 Task: Open Card IT Infrastructure Execution in Board Customer Feedback Management Best Practices to Workspace Accelerator Programs and add a team member Softage.1@softage.net, a label Orange, a checklist Data Analytics, an attachment from your computer, a color Orange and finally, add a card description 'Create and send out employee satisfaction survey on work-life integration' and a comment 'We should approach this task with a sense of humility and a willingness to seek feedback and guidance from others.'. Add a start date 'Jan 01, 1900' with a due date 'Jan 08, 1900'
Action: Mouse moved to (456, 306)
Screenshot: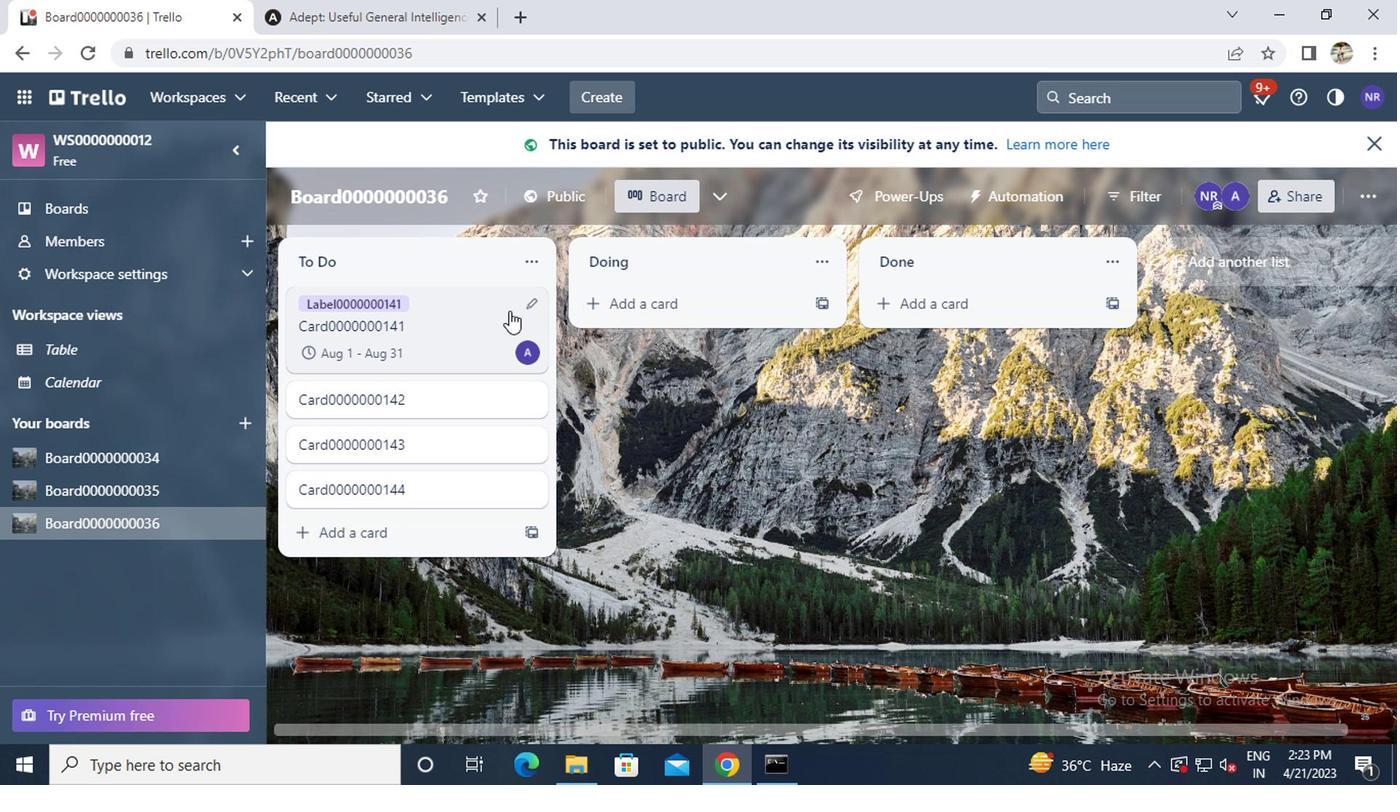 
Action: Mouse pressed left at (456, 306)
Screenshot: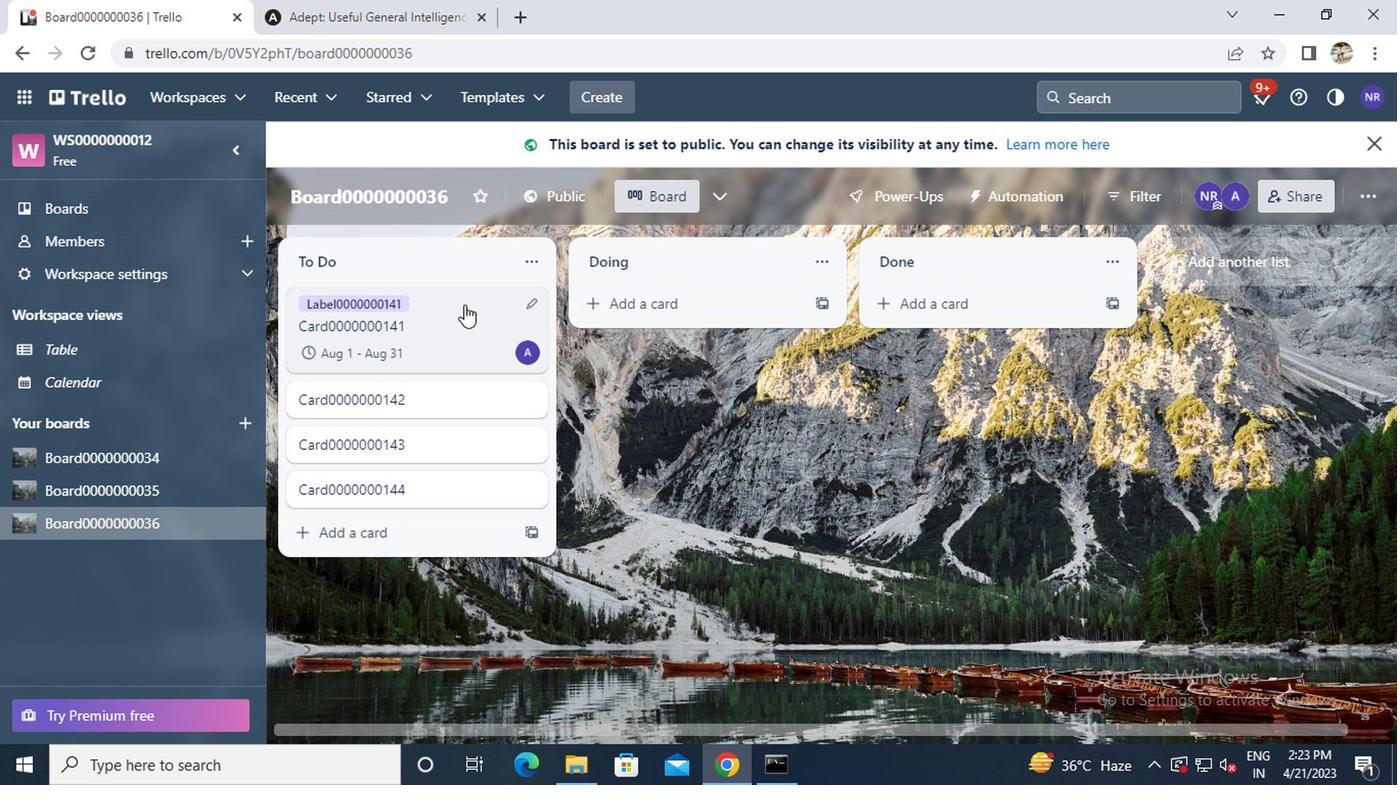 
Action: Mouse moved to (937, 492)
Screenshot: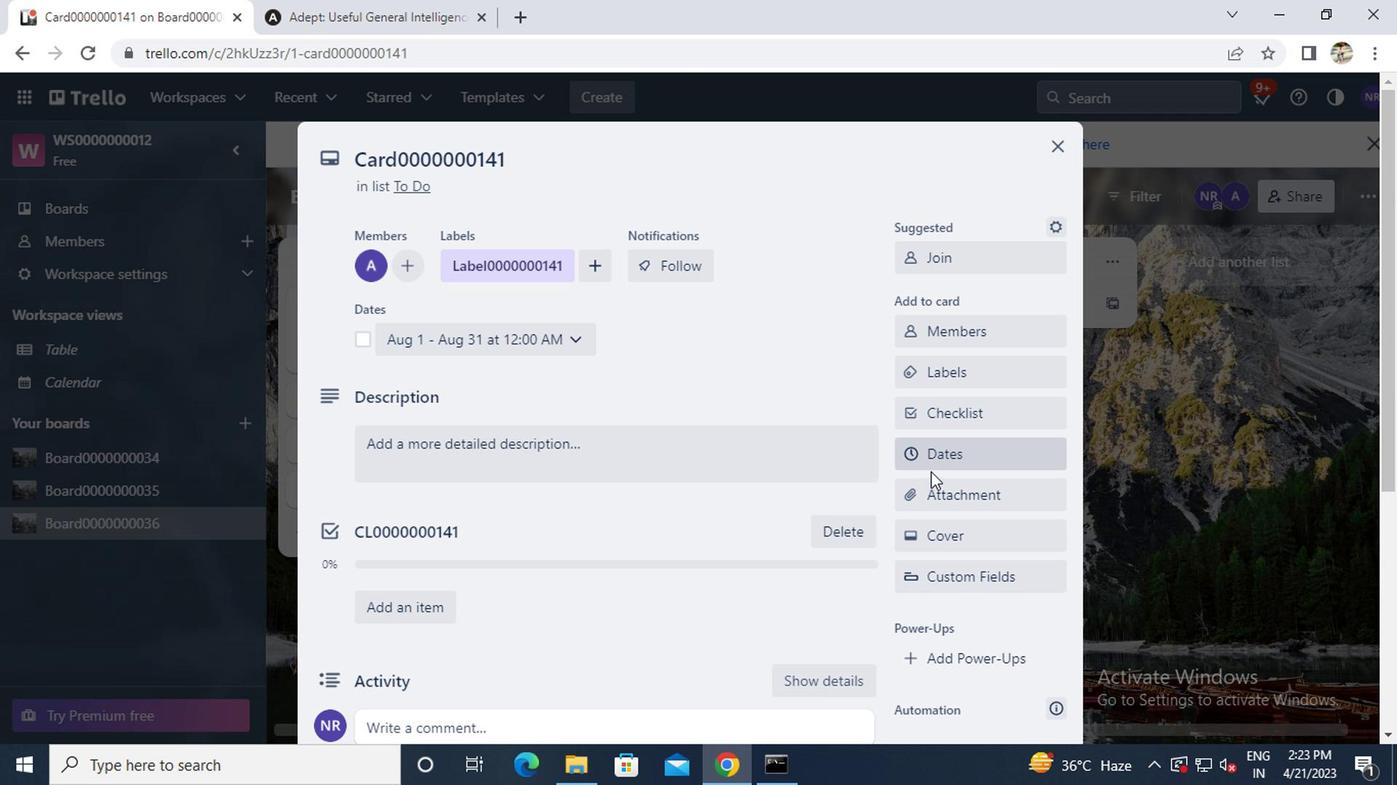 
Action: Mouse pressed left at (937, 492)
Screenshot: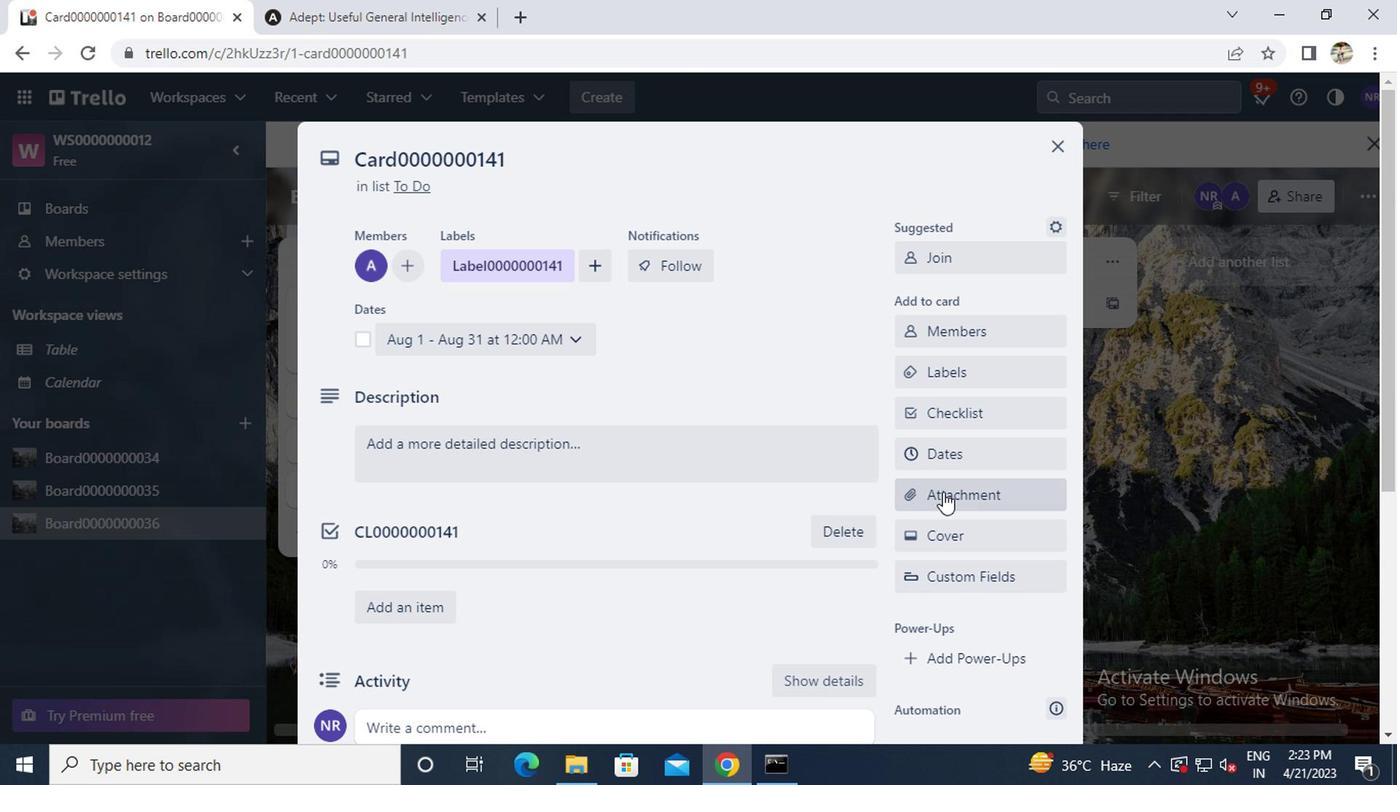 
Action: Mouse moved to (921, 192)
Screenshot: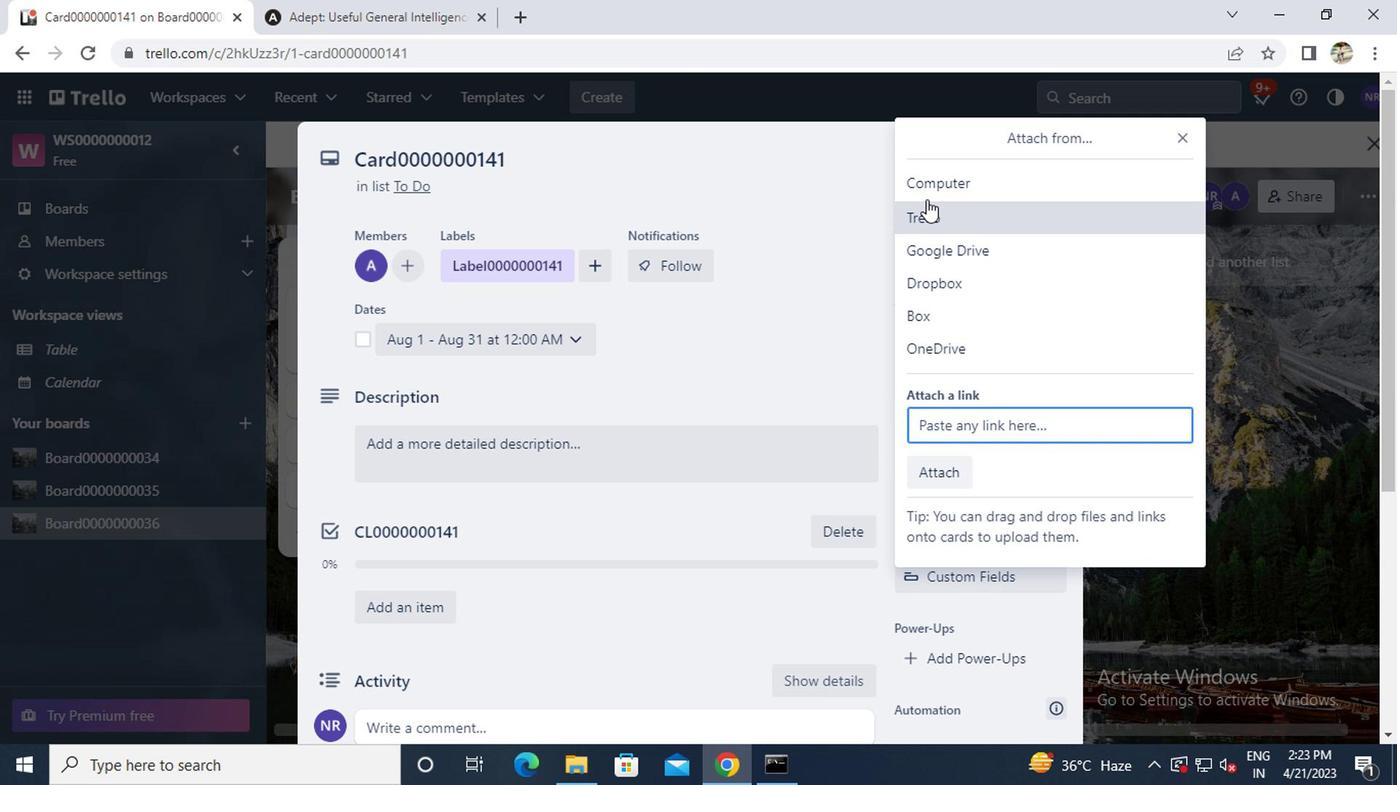 
Action: Mouse pressed left at (921, 192)
Screenshot: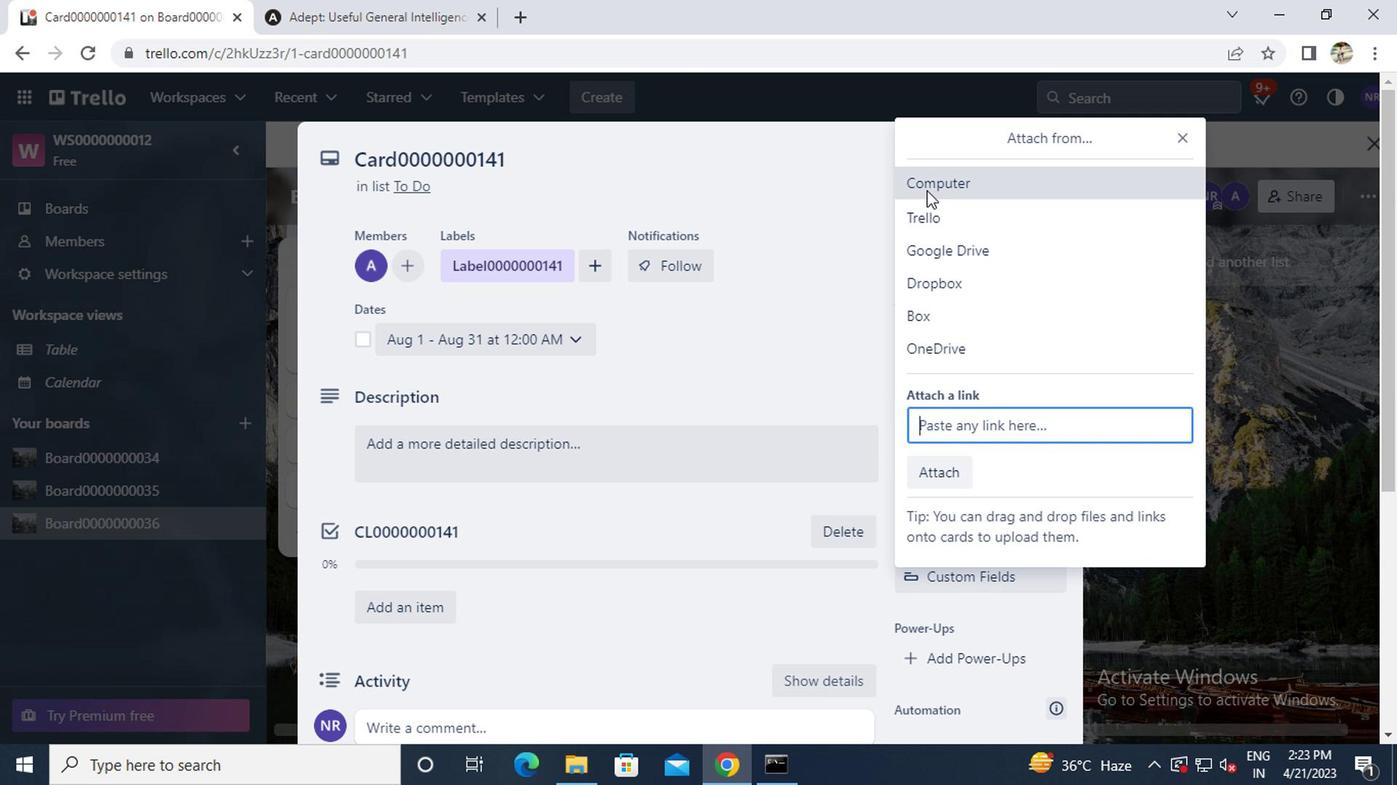 
Action: Mouse moved to (587, 261)
Screenshot: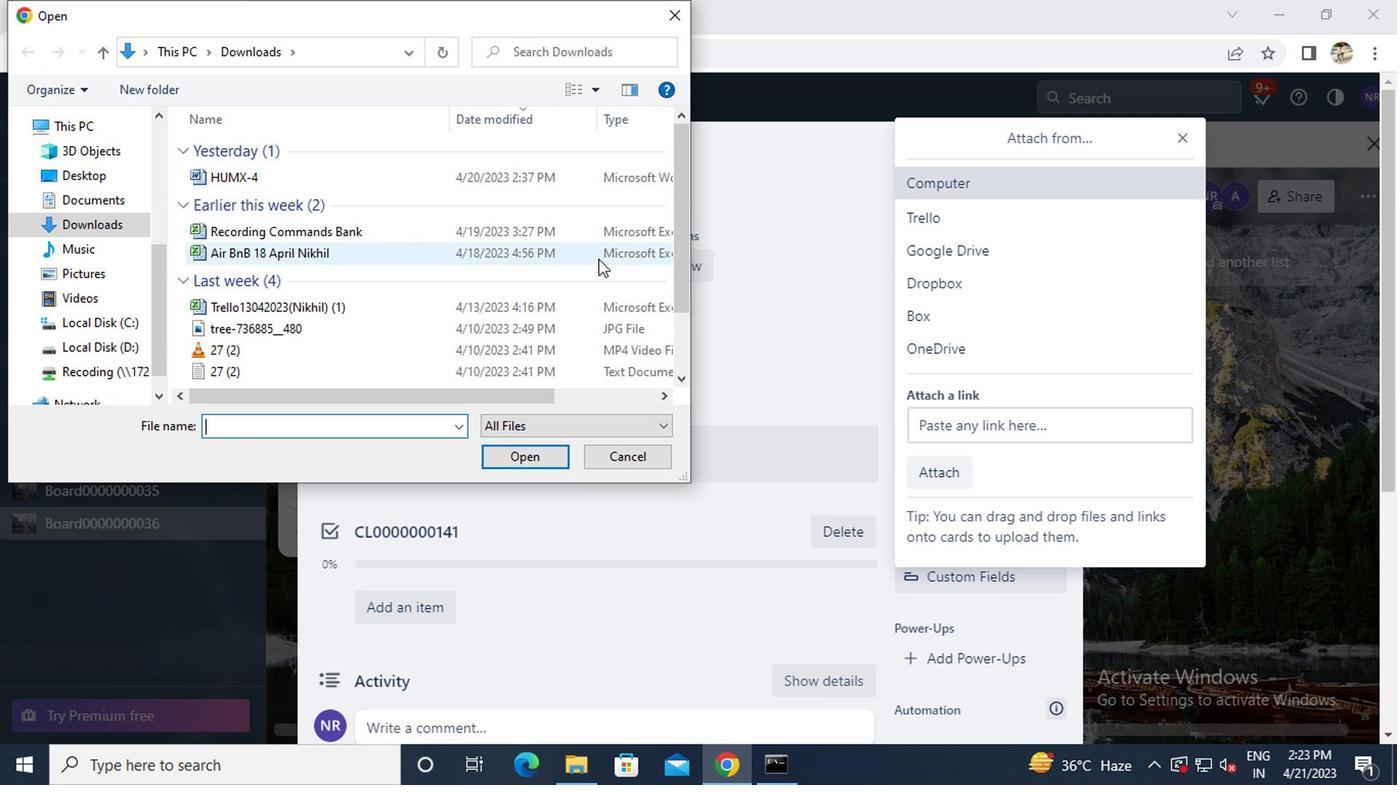 
Action: Mouse pressed left at (587, 261)
Screenshot: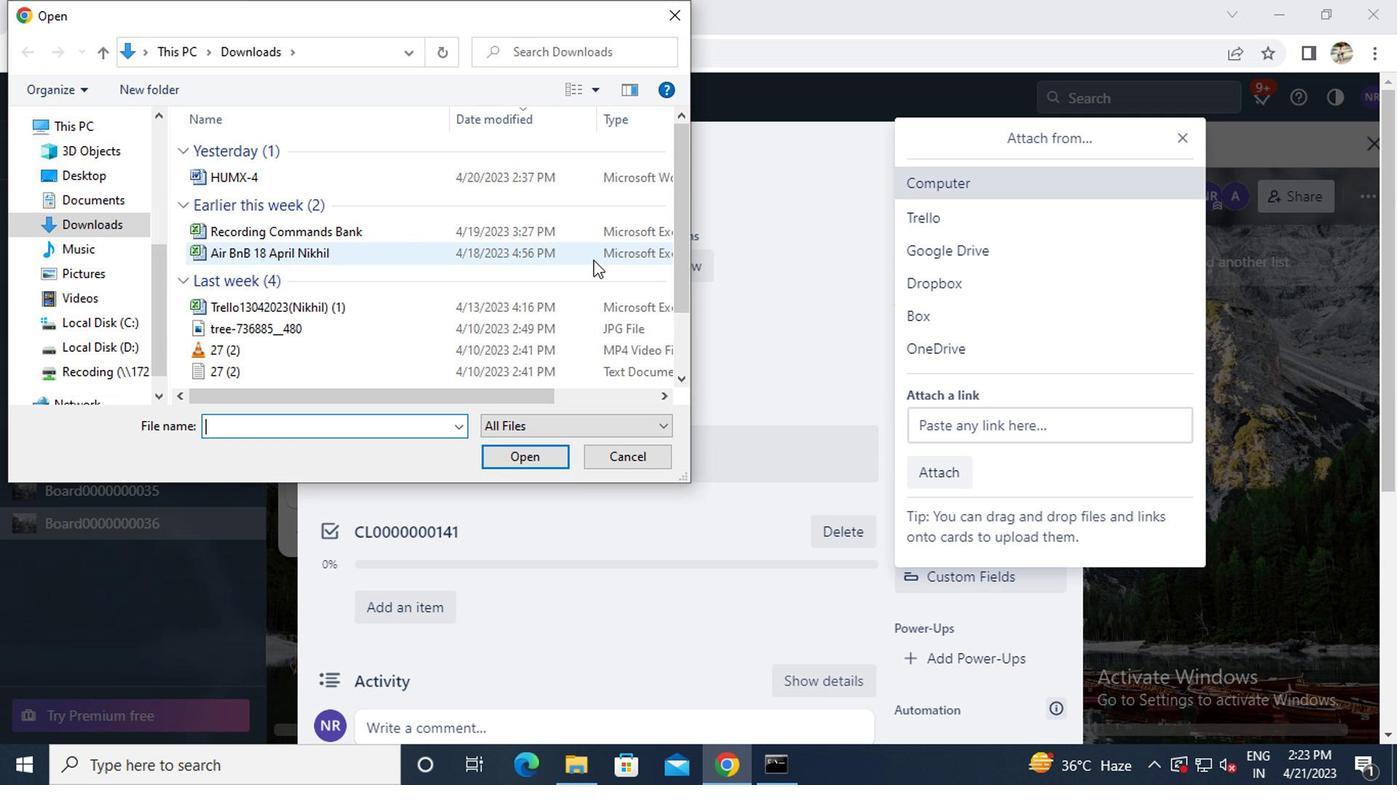 
Action: Mouse moved to (554, 457)
Screenshot: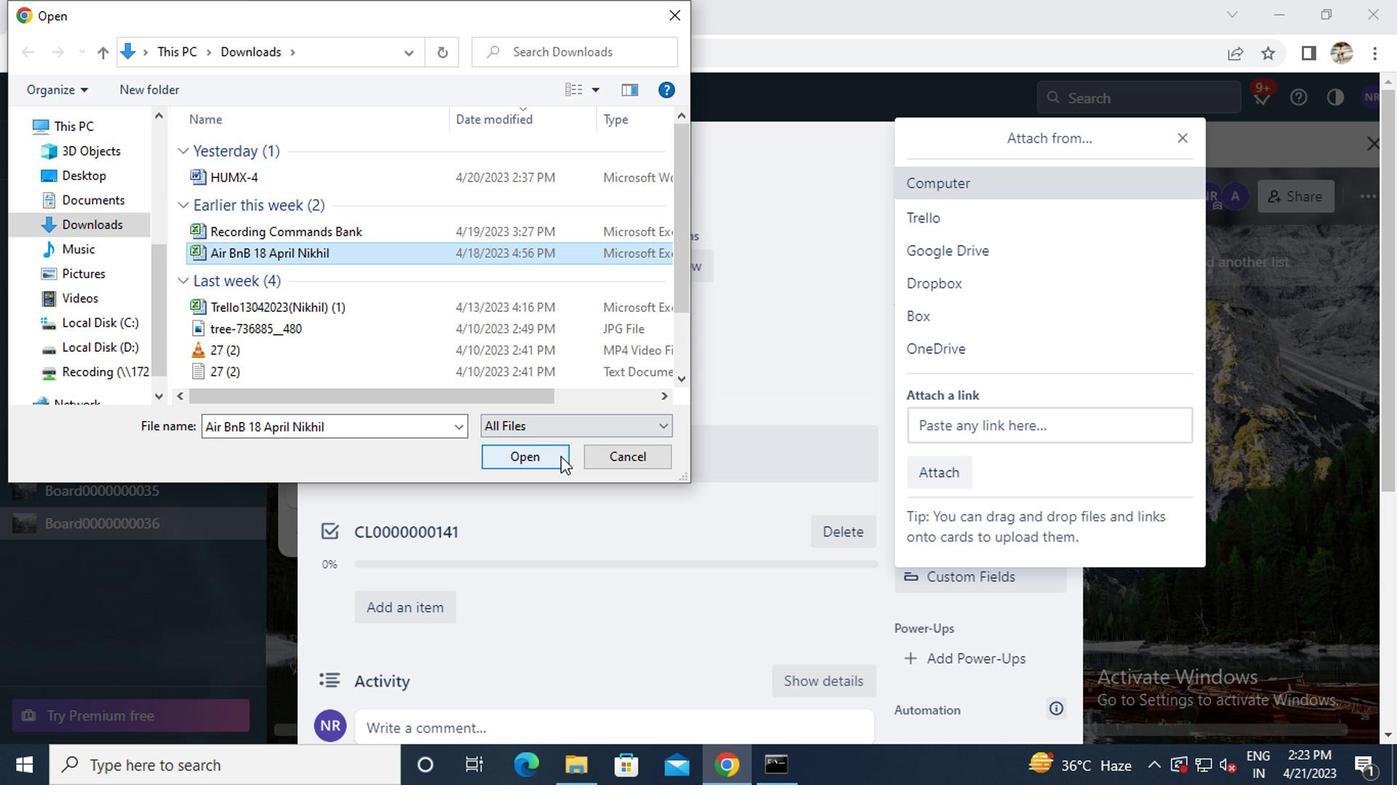 
Action: Mouse pressed left at (554, 457)
Screenshot: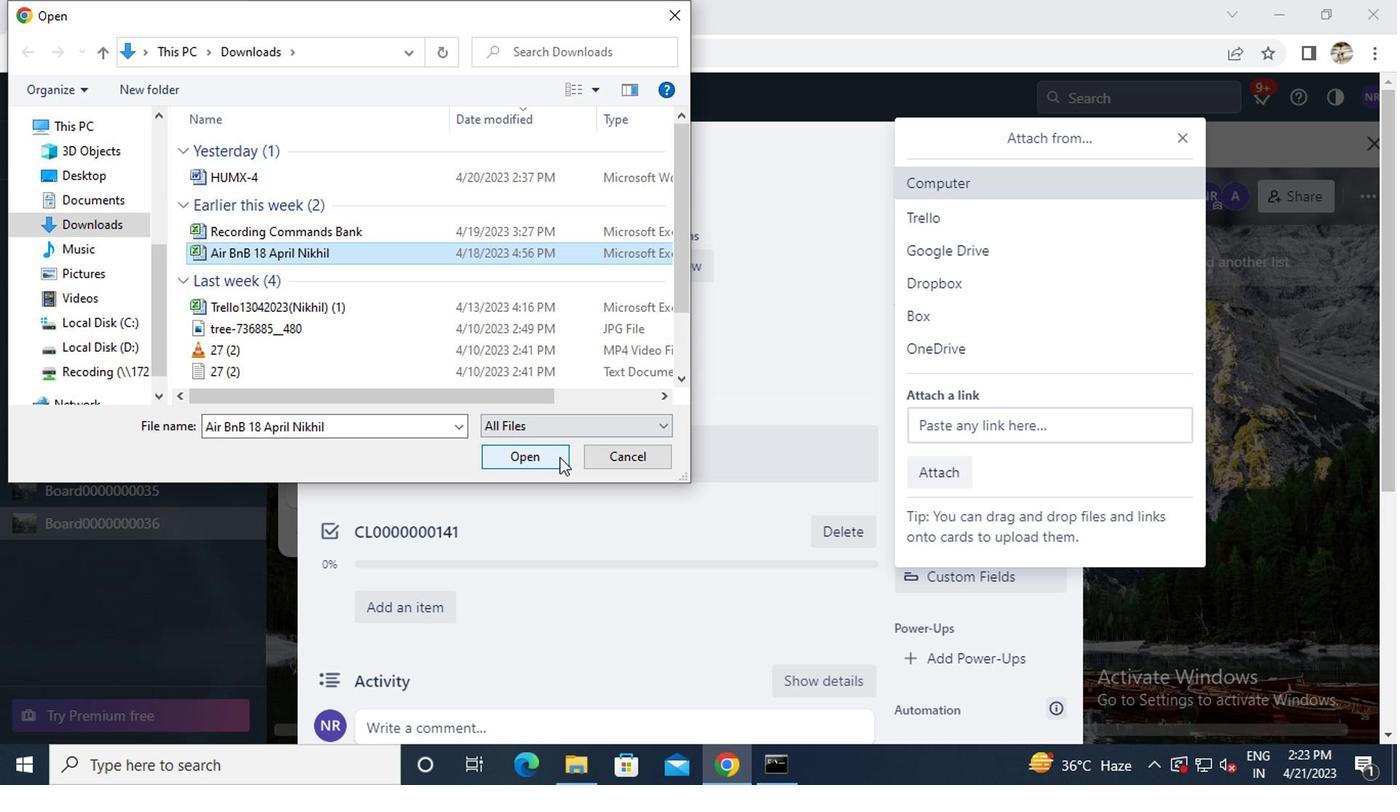 
Action: Mouse moved to (948, 536)
Screenshot: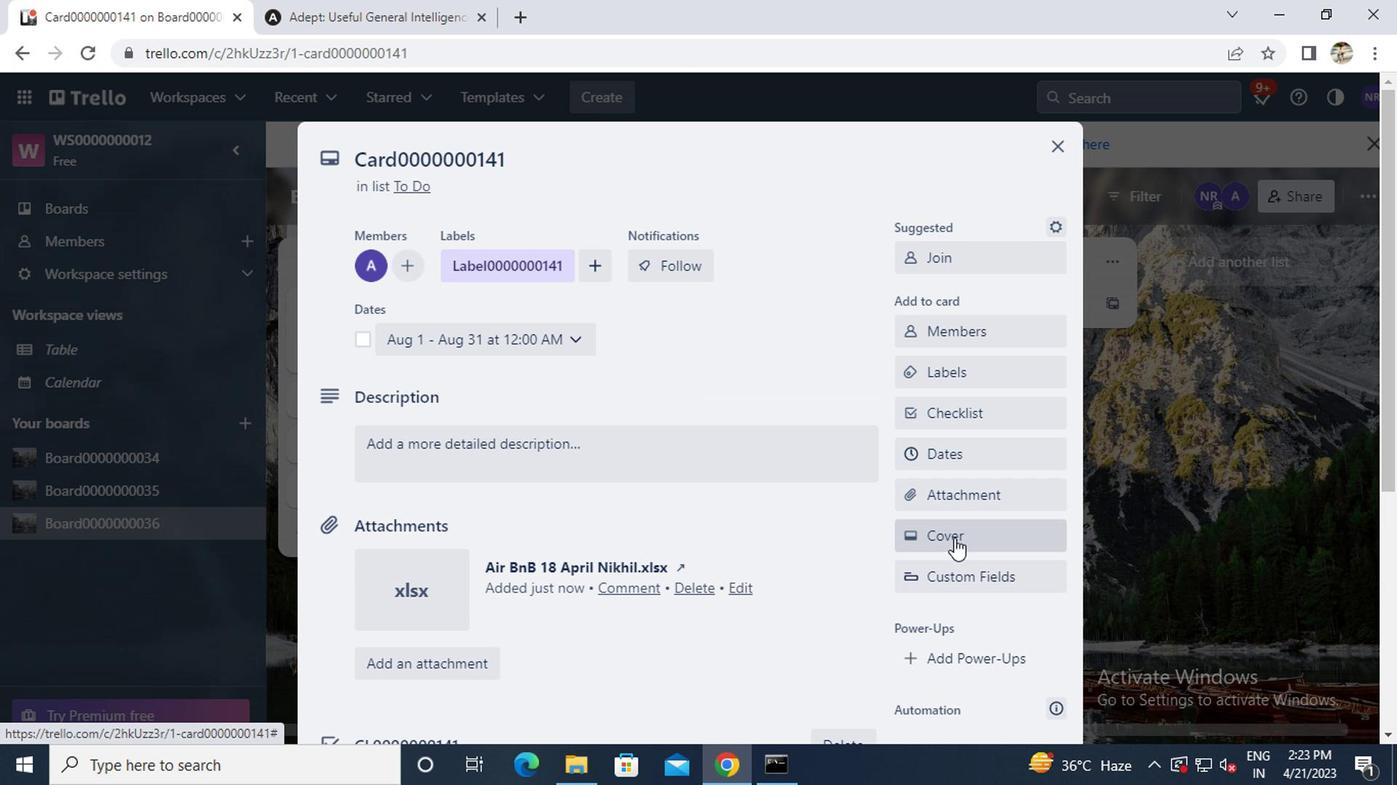 
Action: Mouse pressed left at (948, 536)
Screenshot: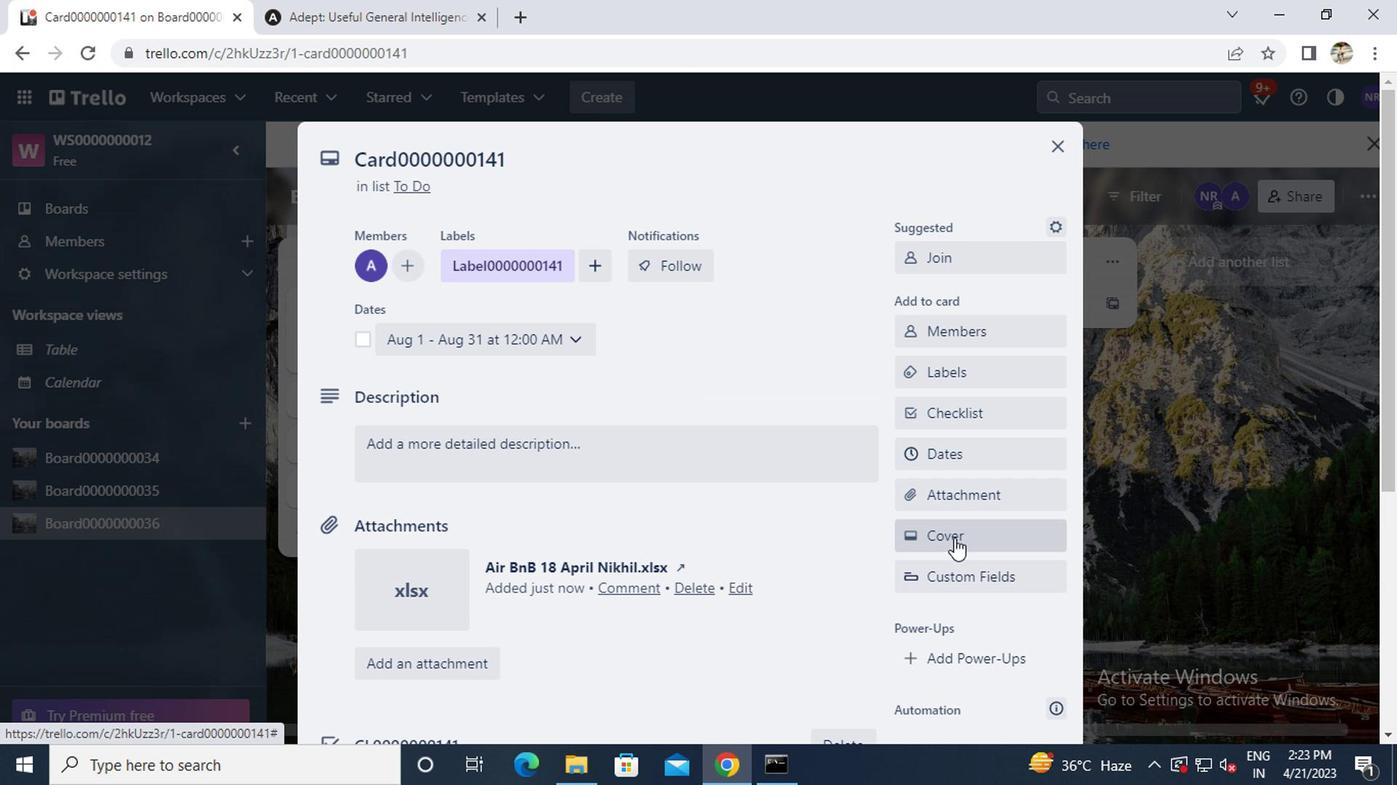 
Action: Mouse moved to (1161, 331)
Screenshot: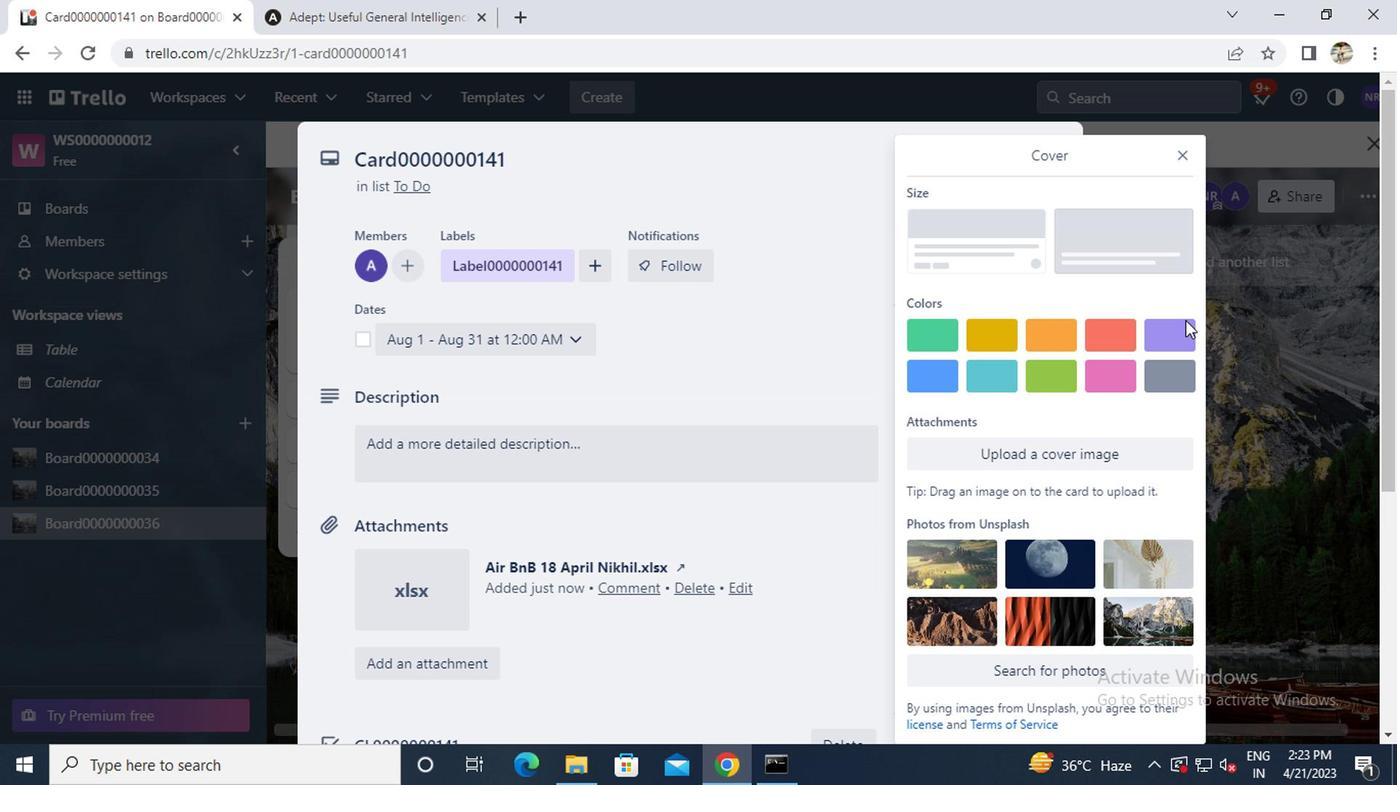 
Action: Mouse pressed left at (1161, 331)
Screenshot: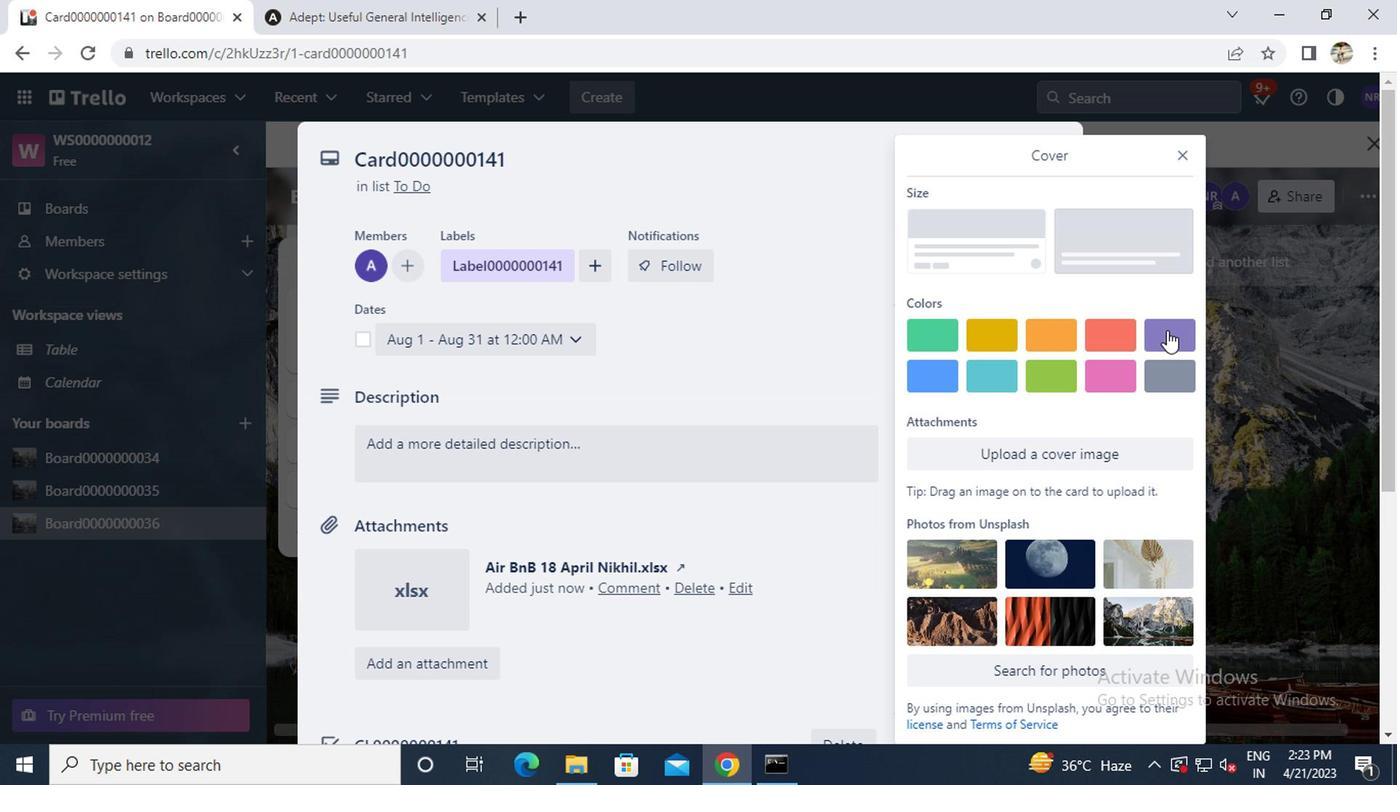 
Action: Mouse moved to (1181, 141)
Screenshot: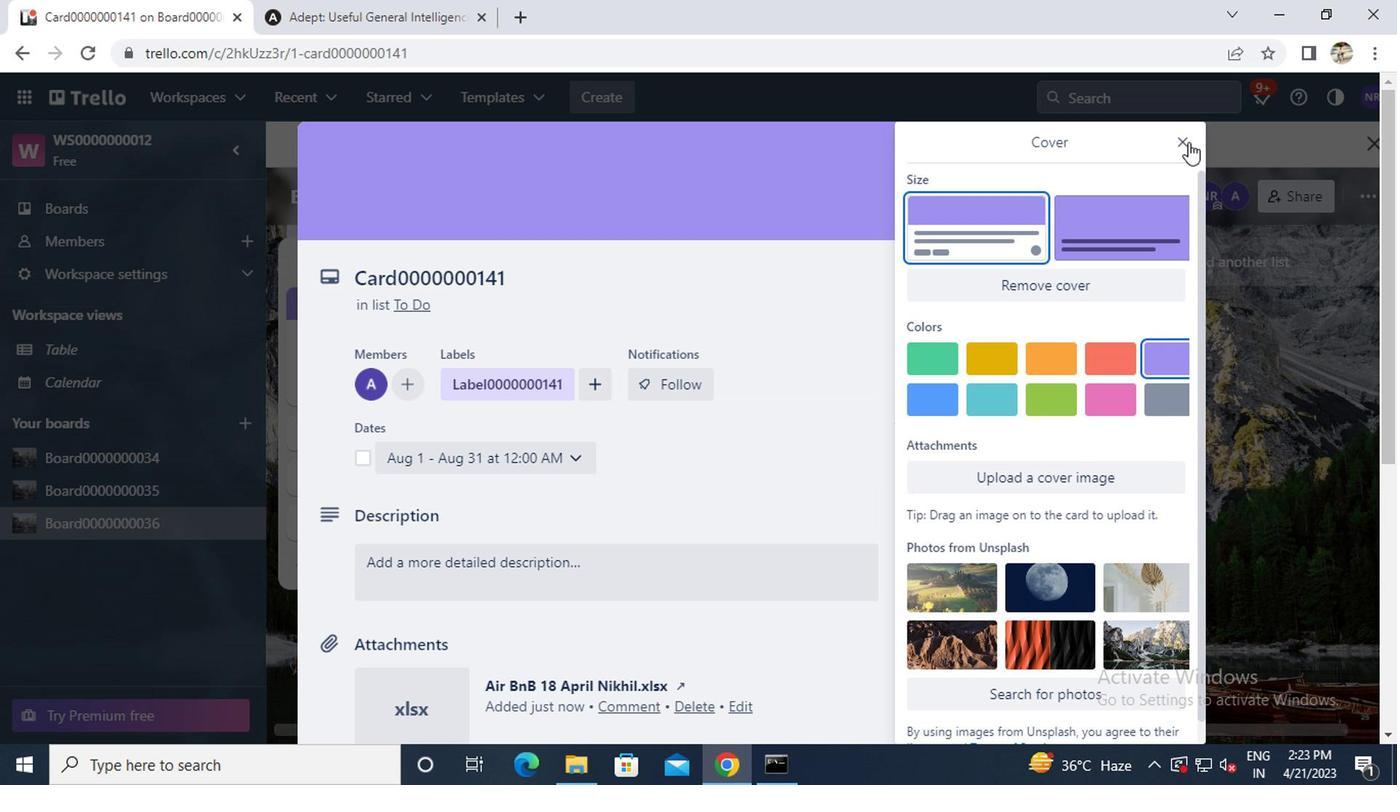 
Action: Mouse pressed left at (1181, 141)
Screenshot: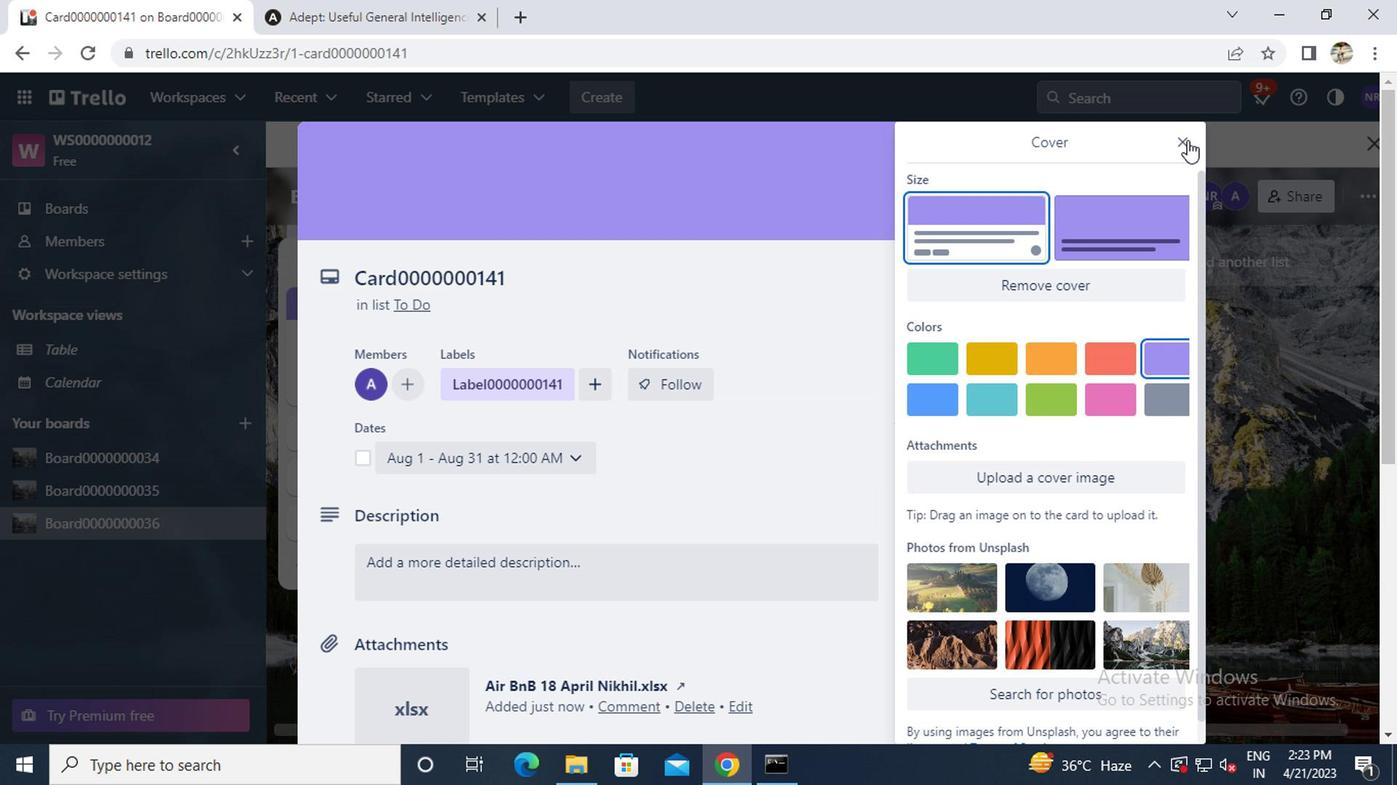 
Action: Mouse moved to (1019, 417)
Screenshot: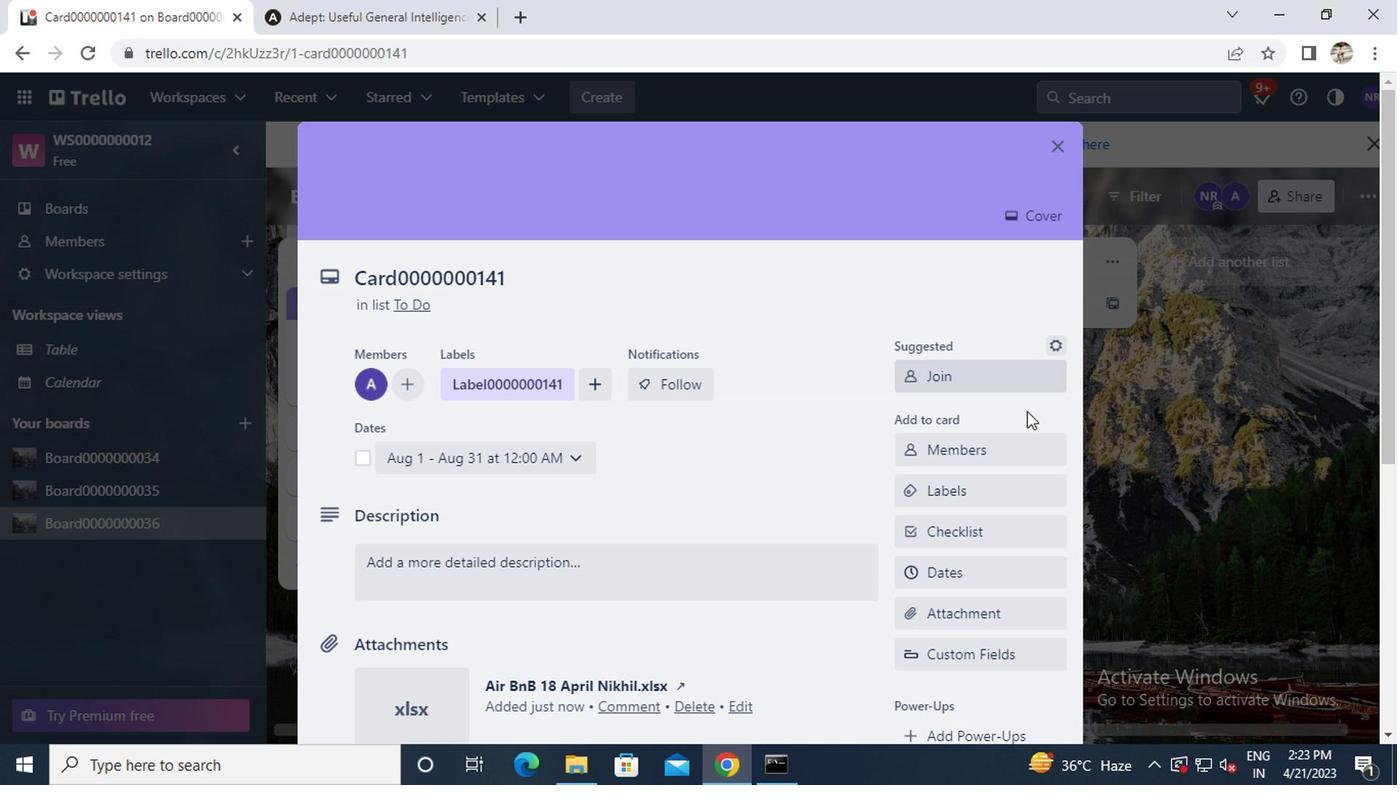 
Action: Mouse scrolled (1019, 416) with delta (0, 0)
Screenshot: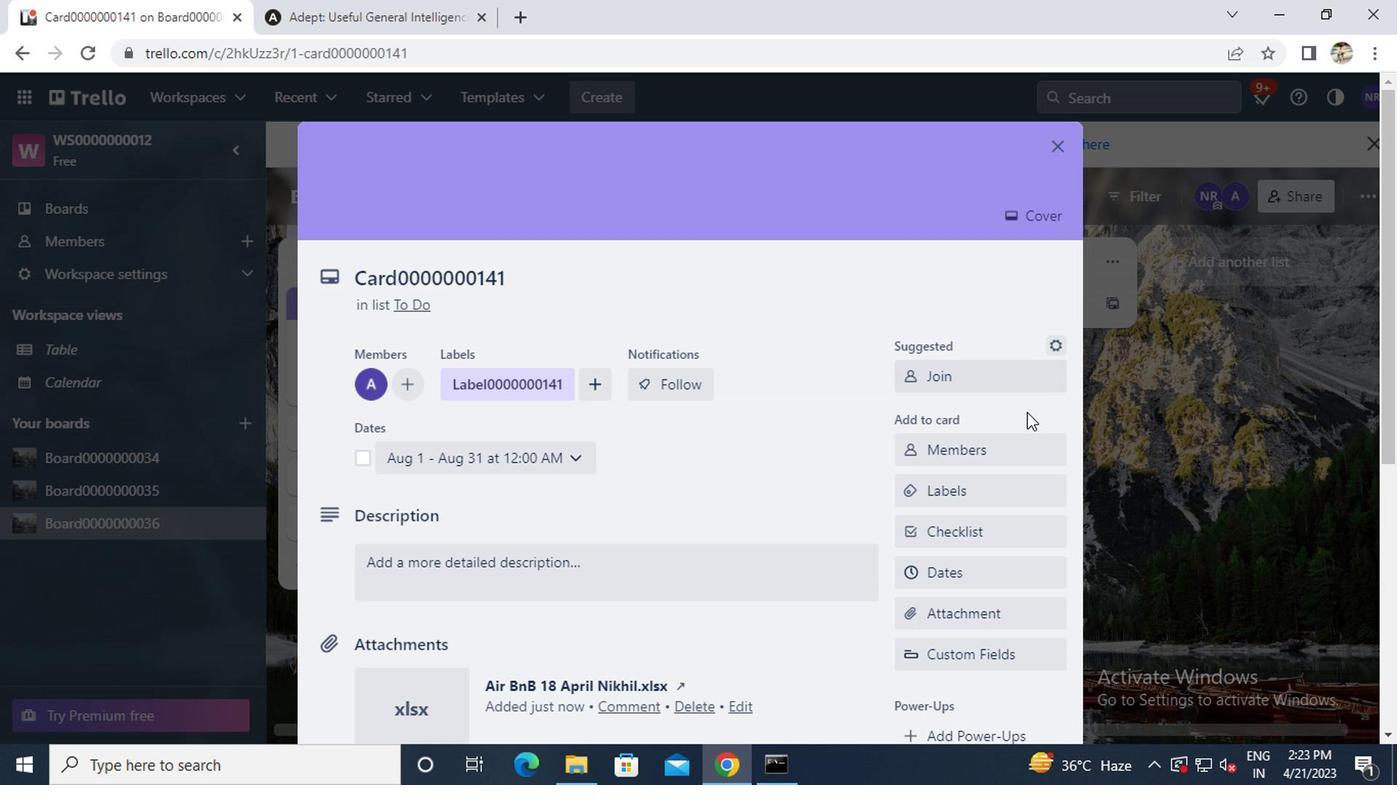 
Action: Mouse moved to (1017, 417)
Screenshot: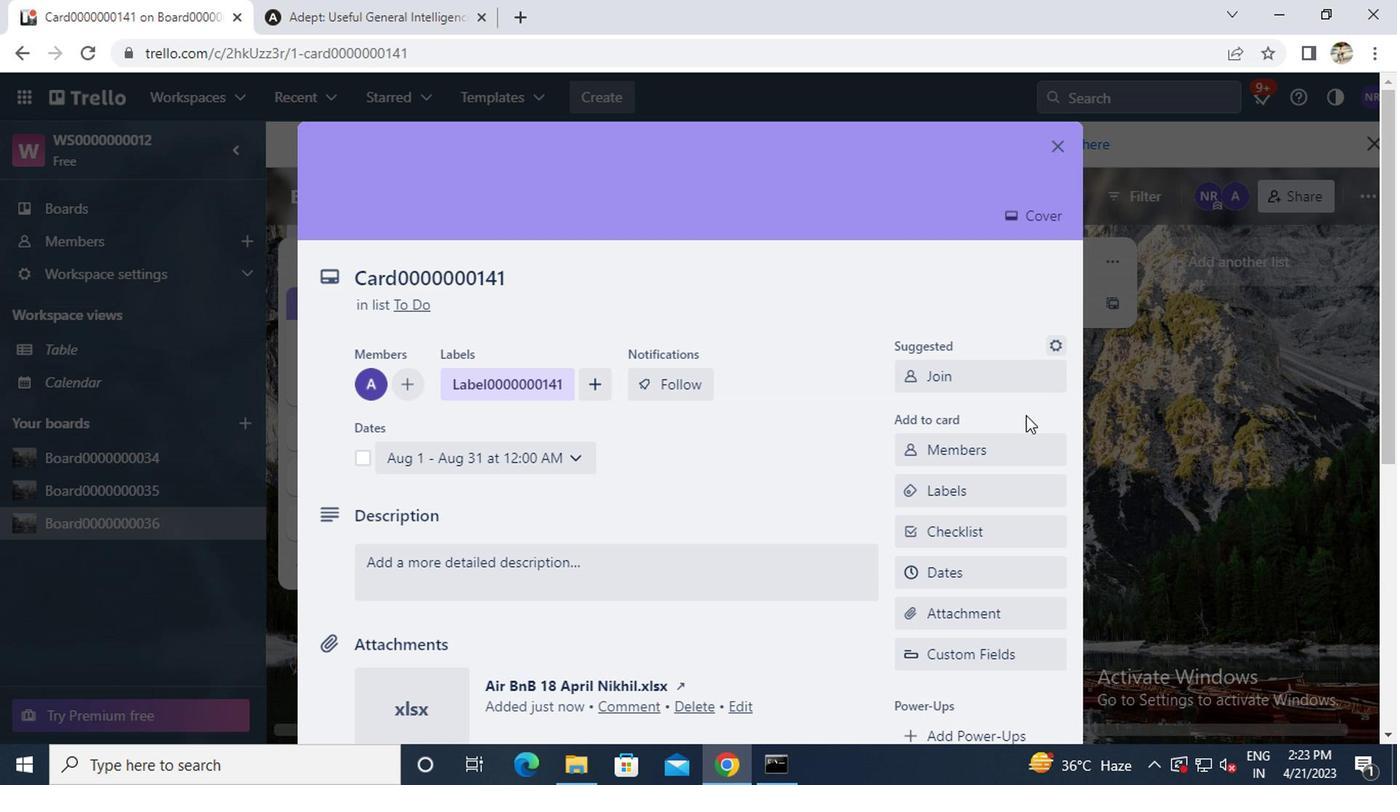 
Action: Mouse scrolled (1017, 416) with delta (0, 0)
Screenshot: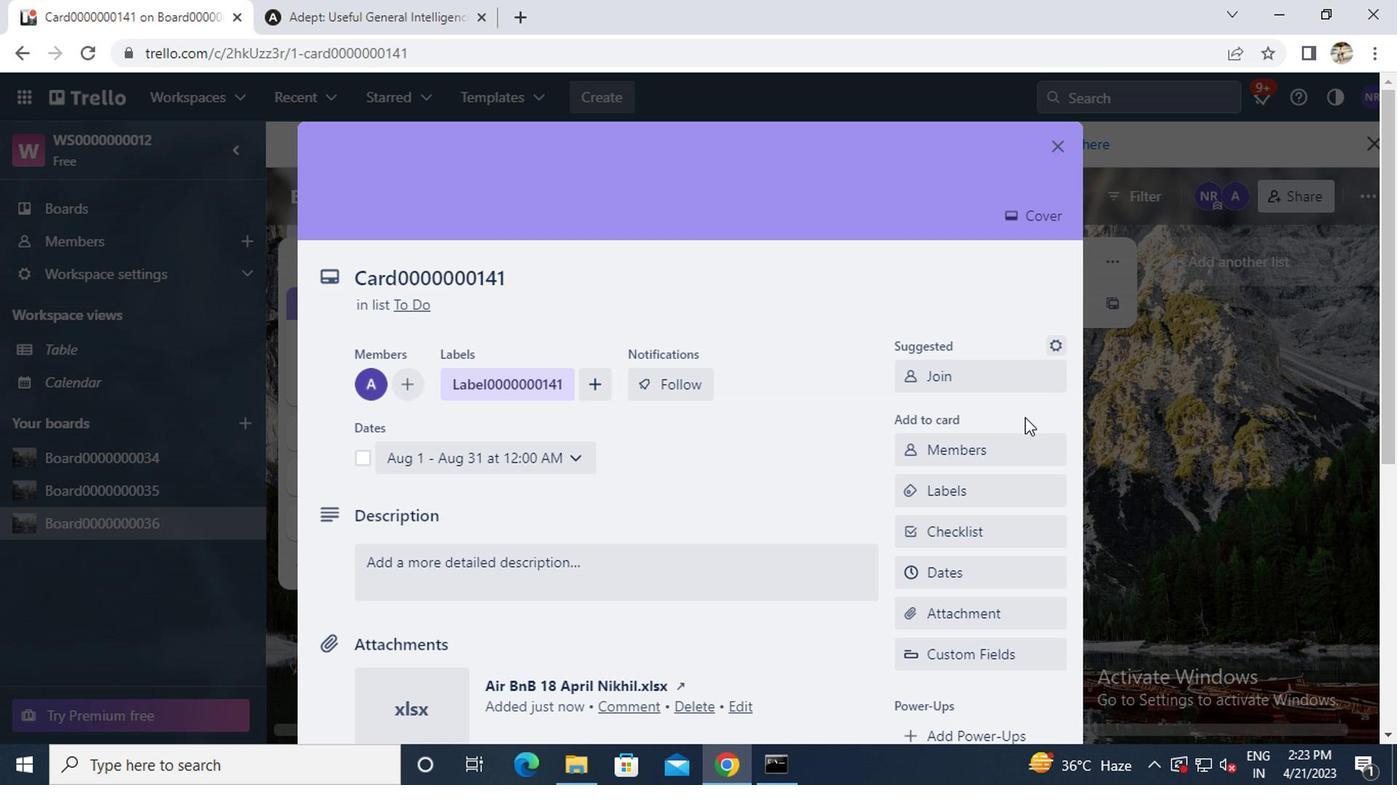
Action: Mouse scrolled (1017, 416) with delta (0, 0)
Screenshot: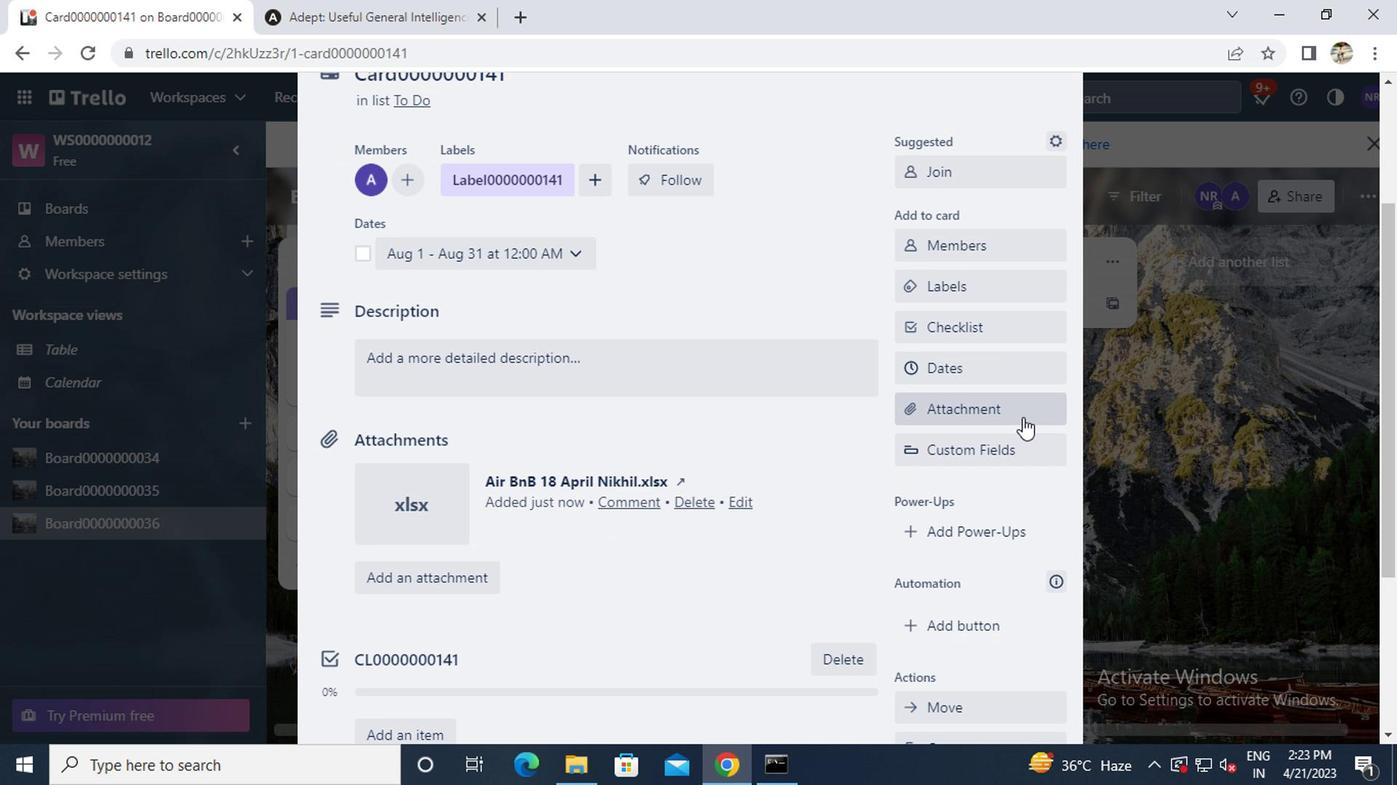 
Action: Mouse scrolled (1017, 416) with delta (0, 0)
Screenshot: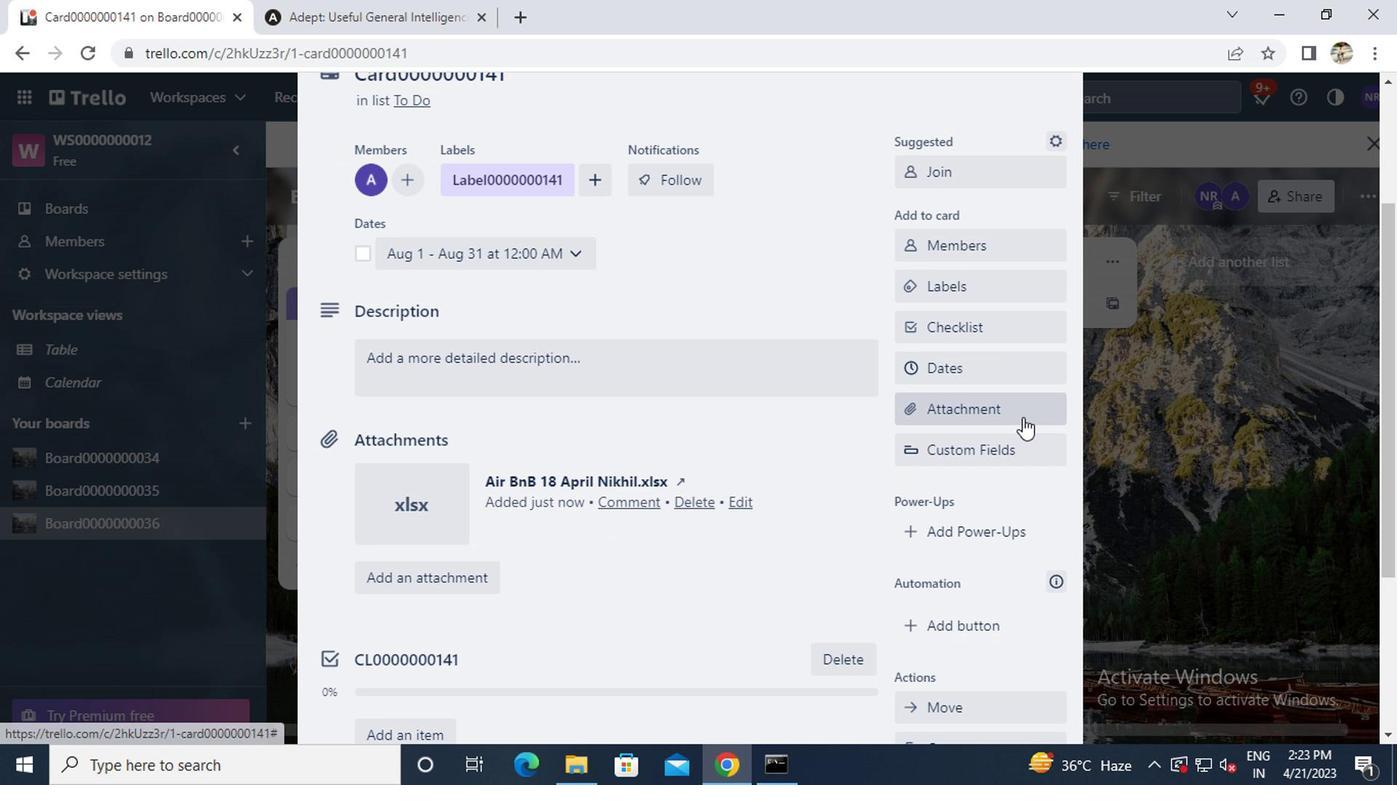 
Action: Mouse moved to (963, 431)
Screenshot: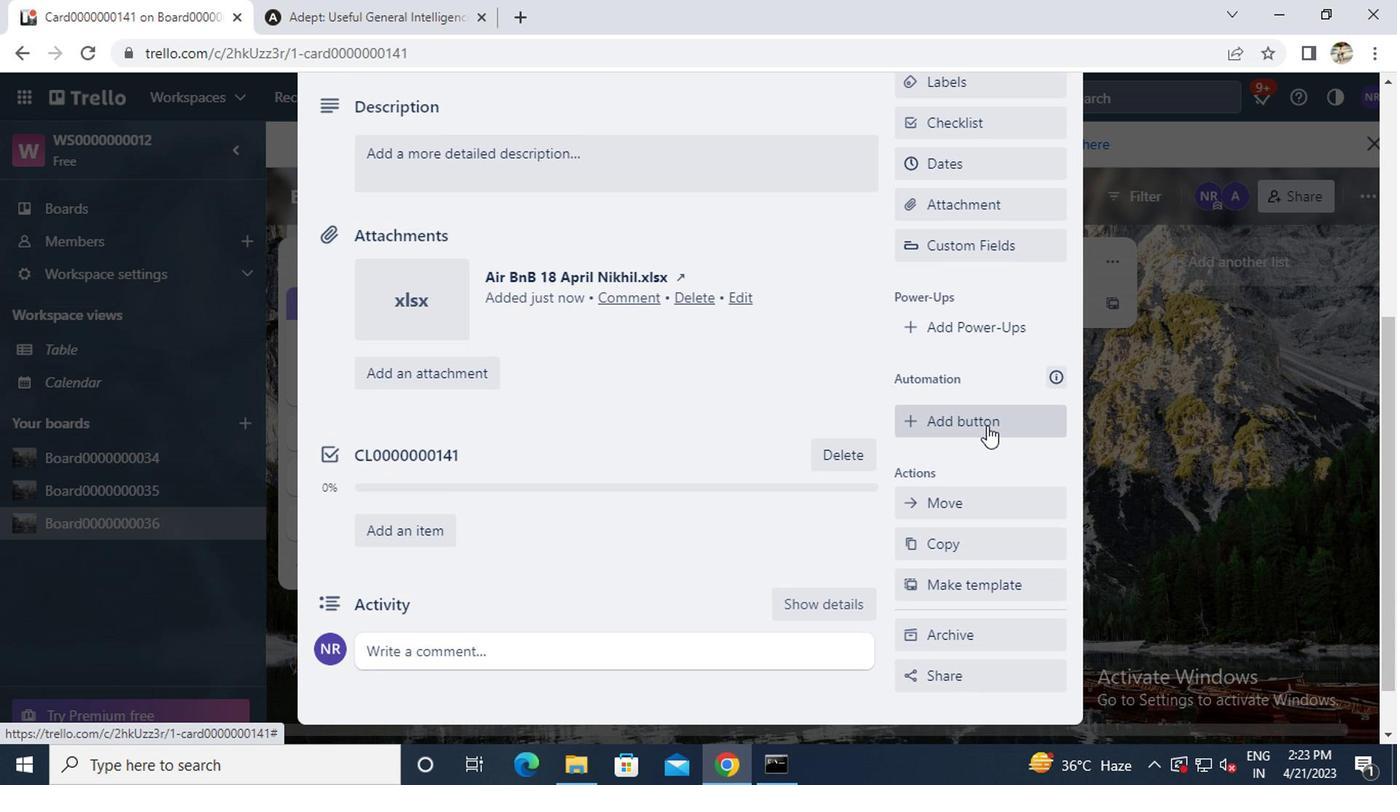 
Action: Mouse pressed left at (963, 431)
Screenshot: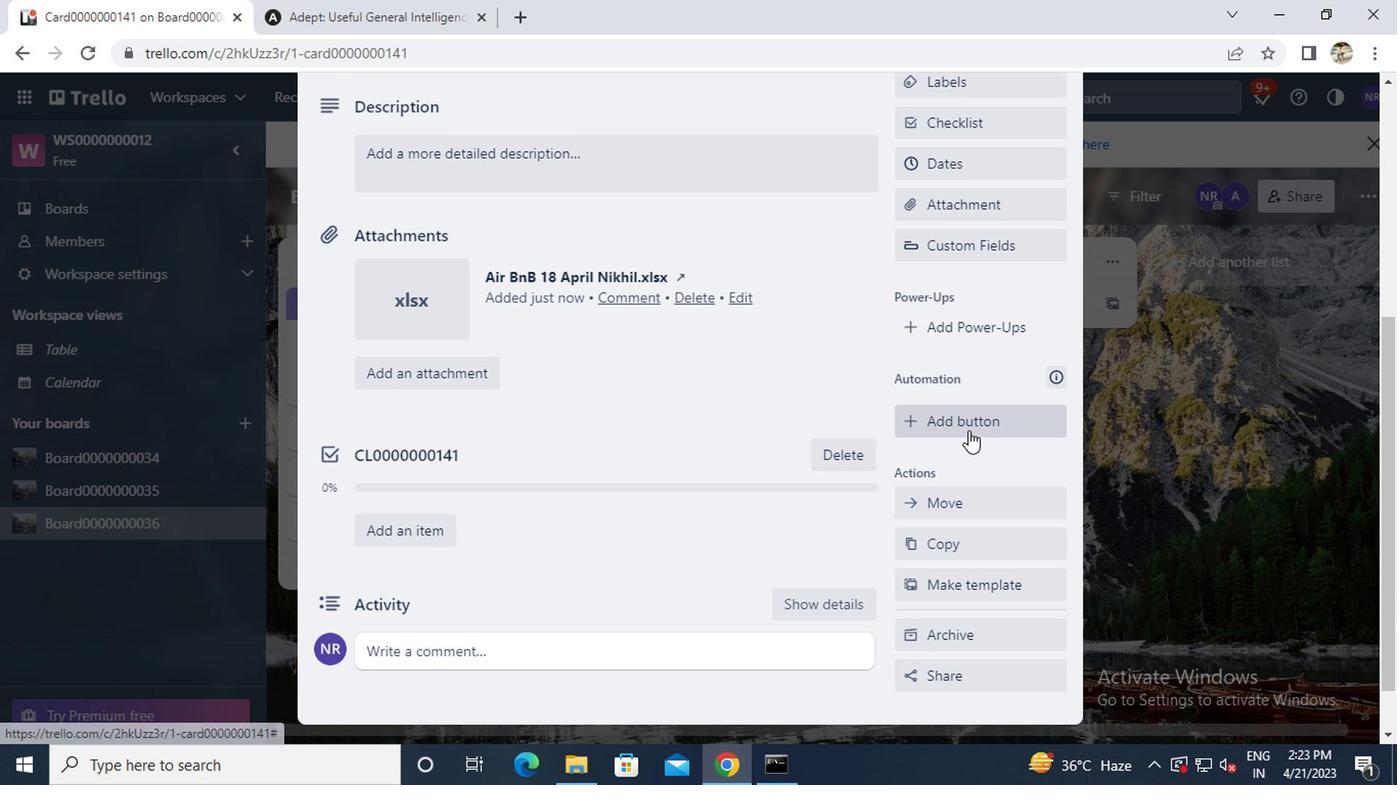 
Action: Mouse moved to (980, 240)
Screenshot: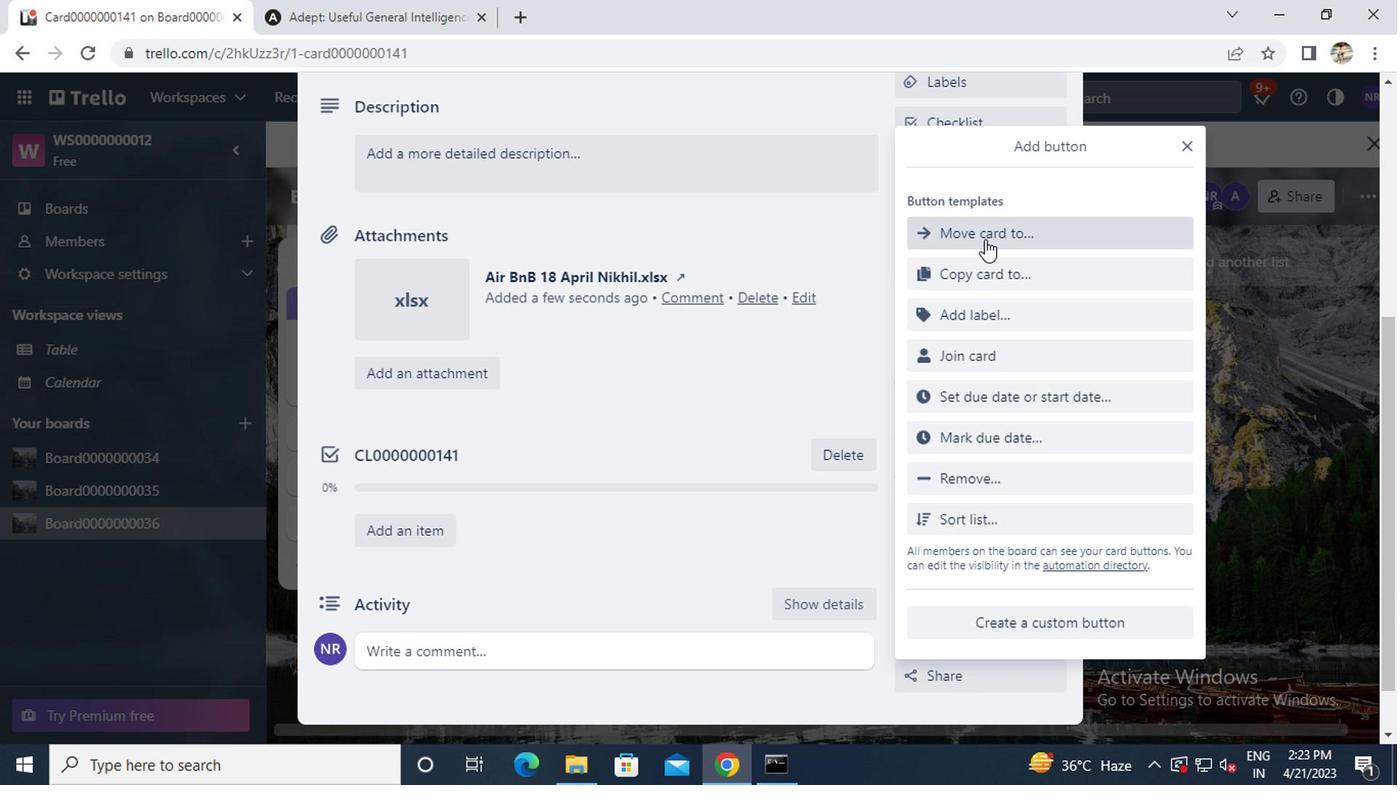 
Action: Mouse pressed left at (980, 240)
Screenshot: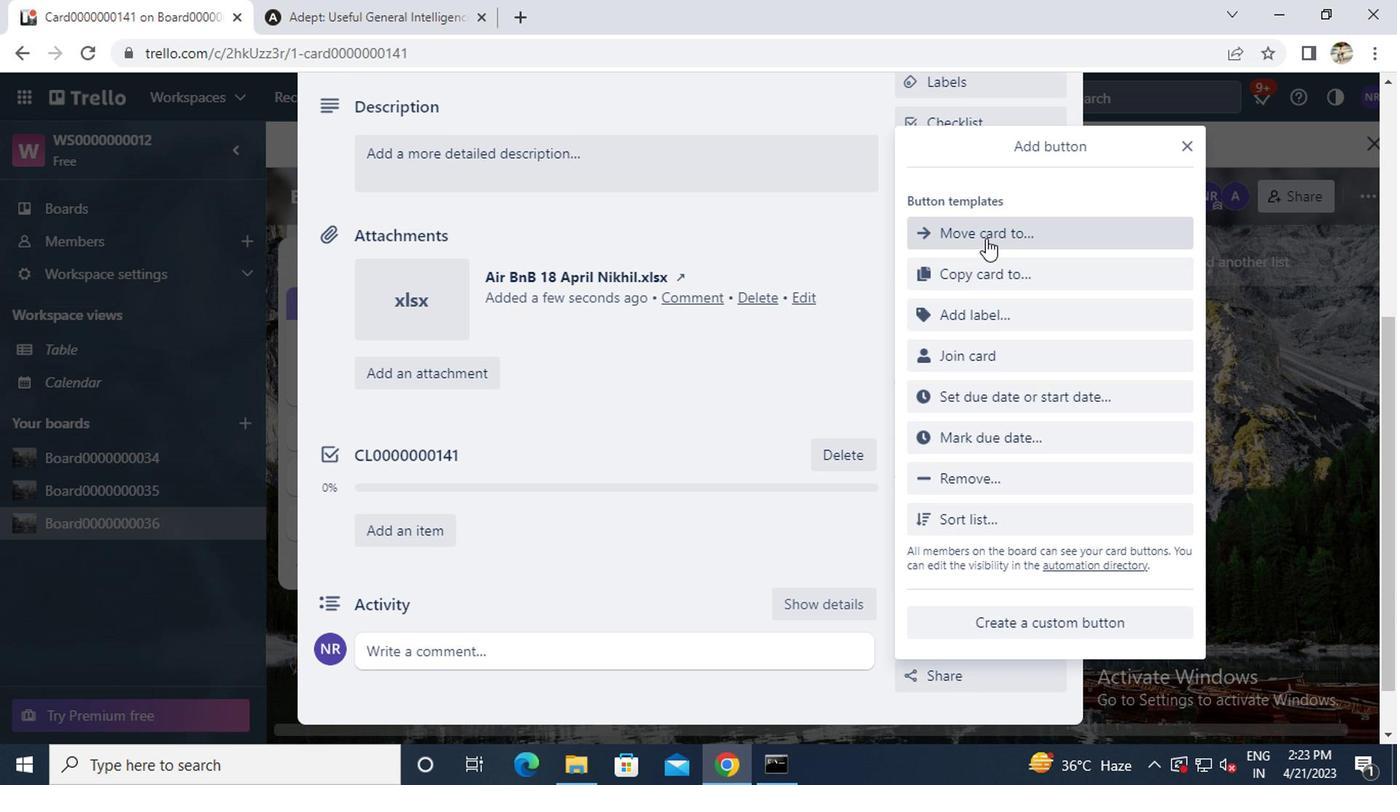 
Action: Key pressed b<Key.caps_lock>utton0000000141
Screenshot: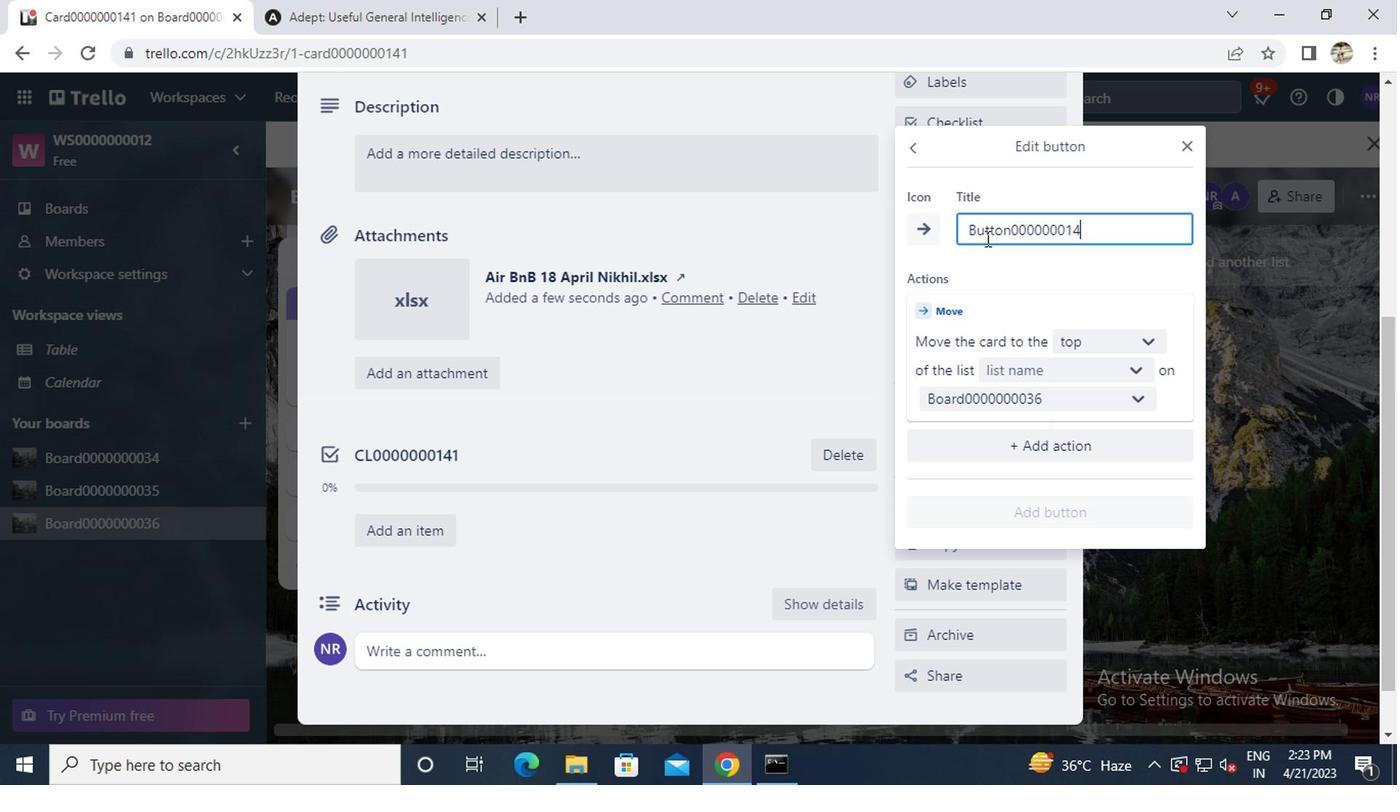 
Action: Mouse moved to (1023, 367)
Screenshot: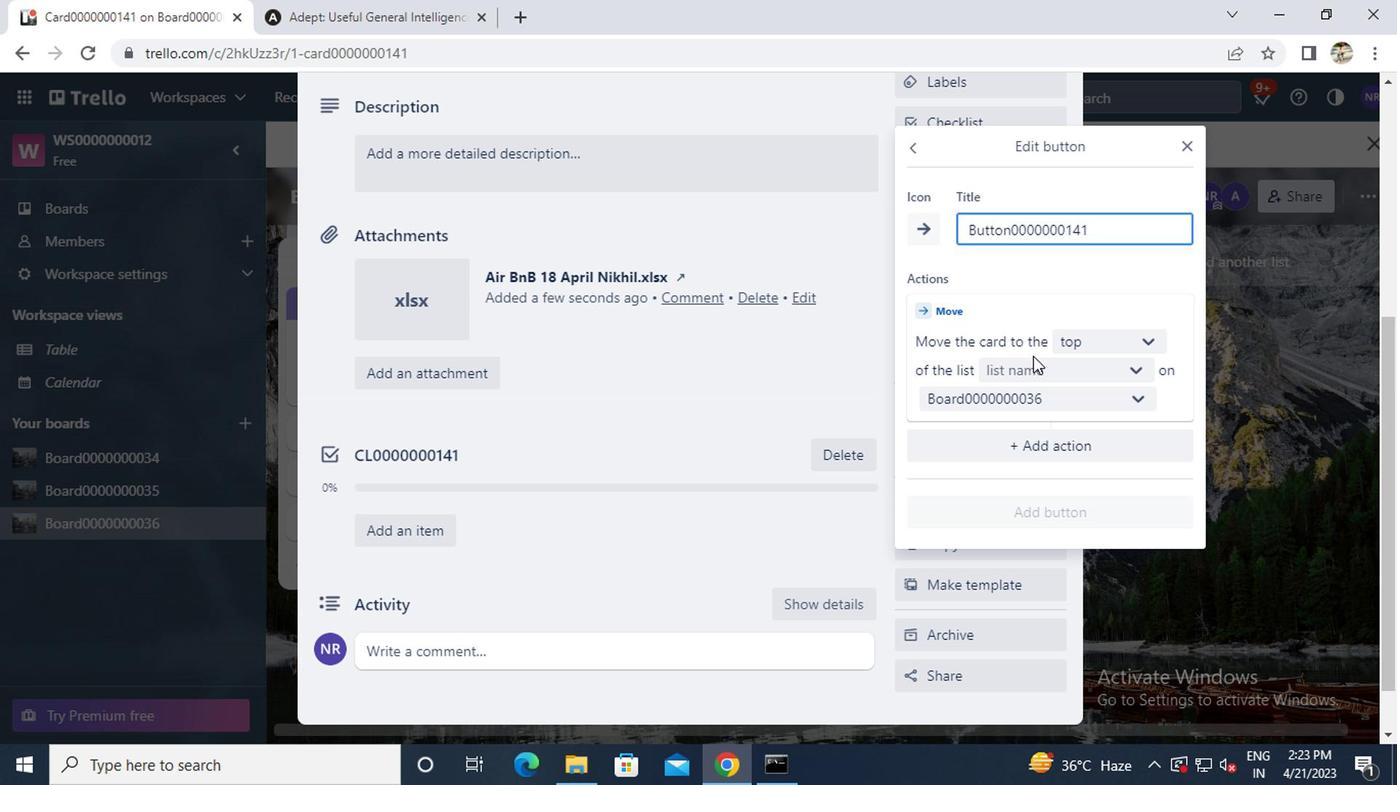 
Action: Mouse pressed left at (1023, 367)
Screenshot: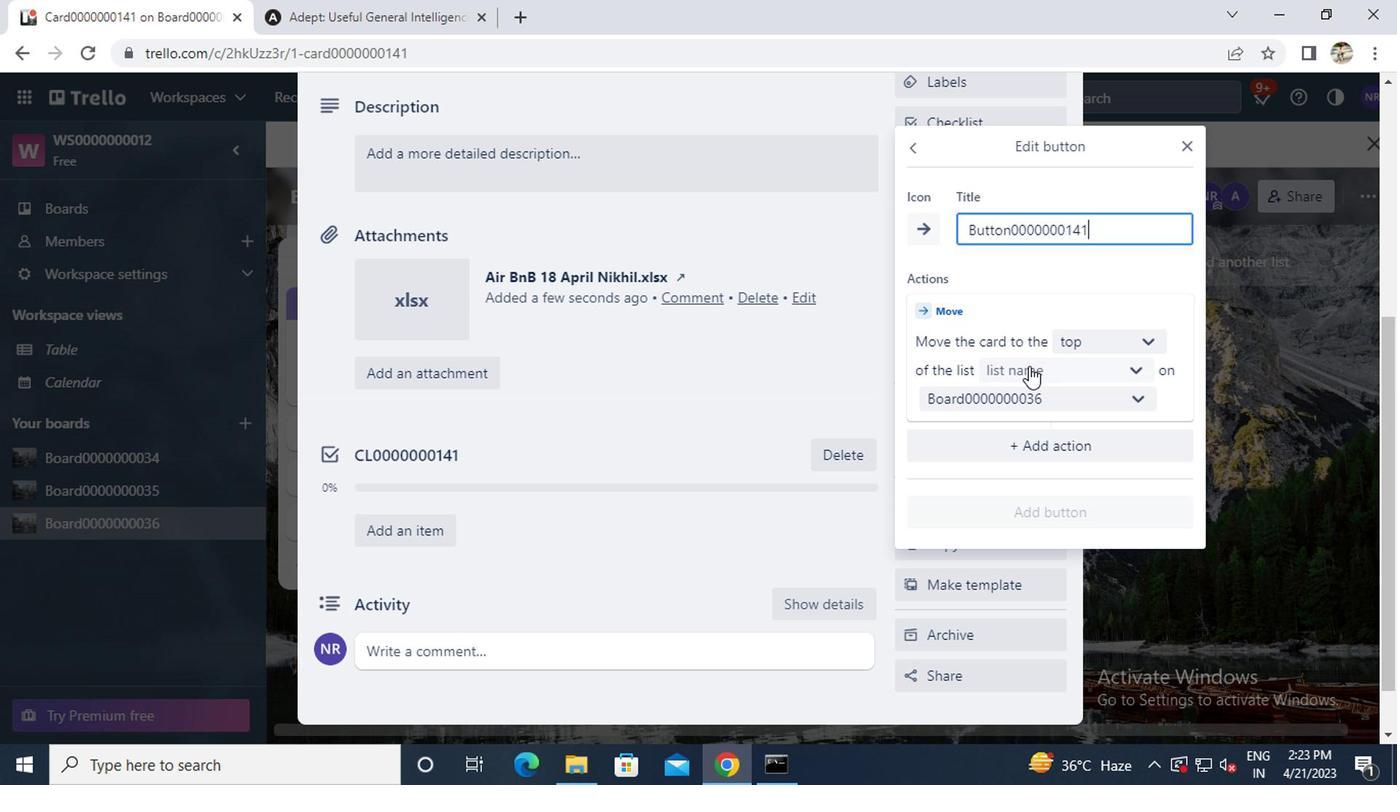 
Action: Mouse moved to (1009, 403)
Screenshot: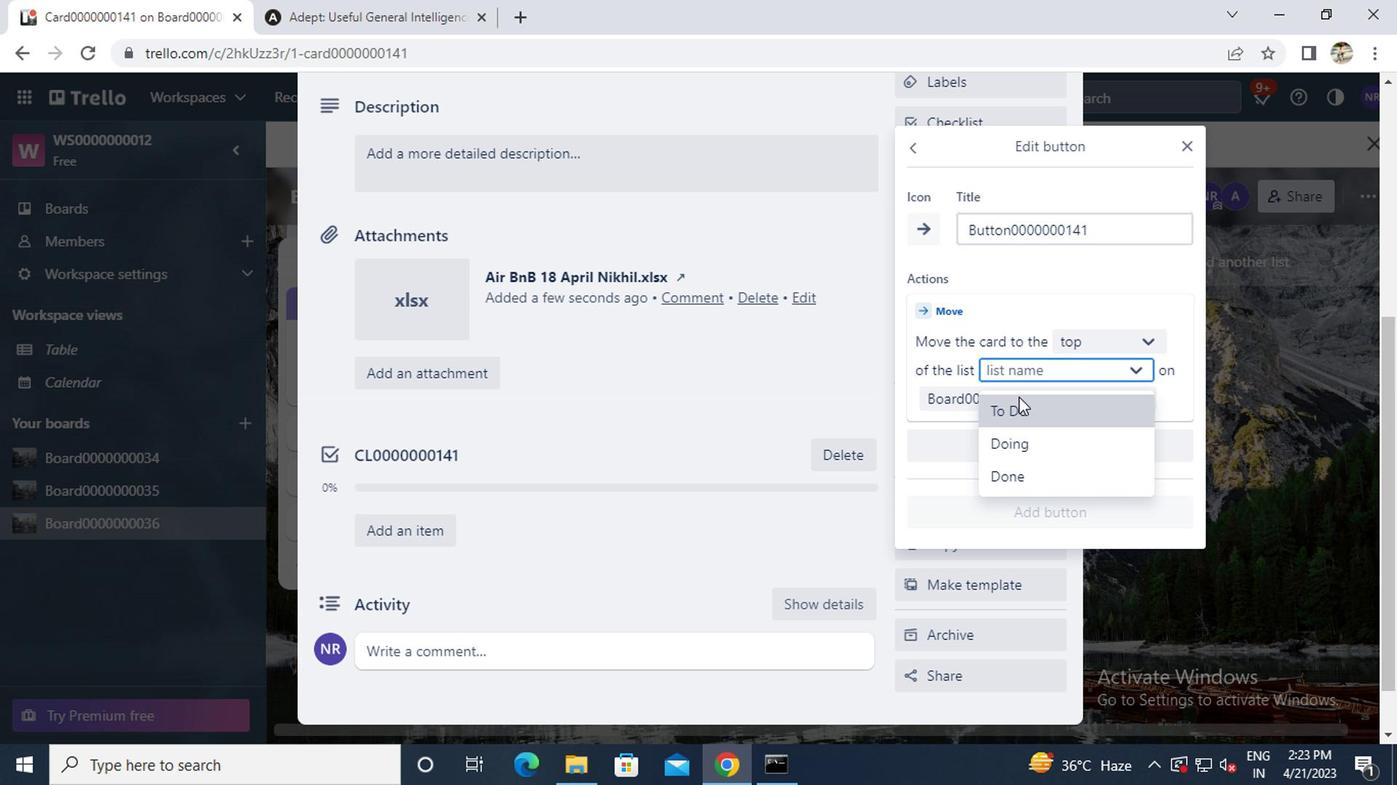 
Action: Mouse pressed left at (1009, 403)
Screenshot: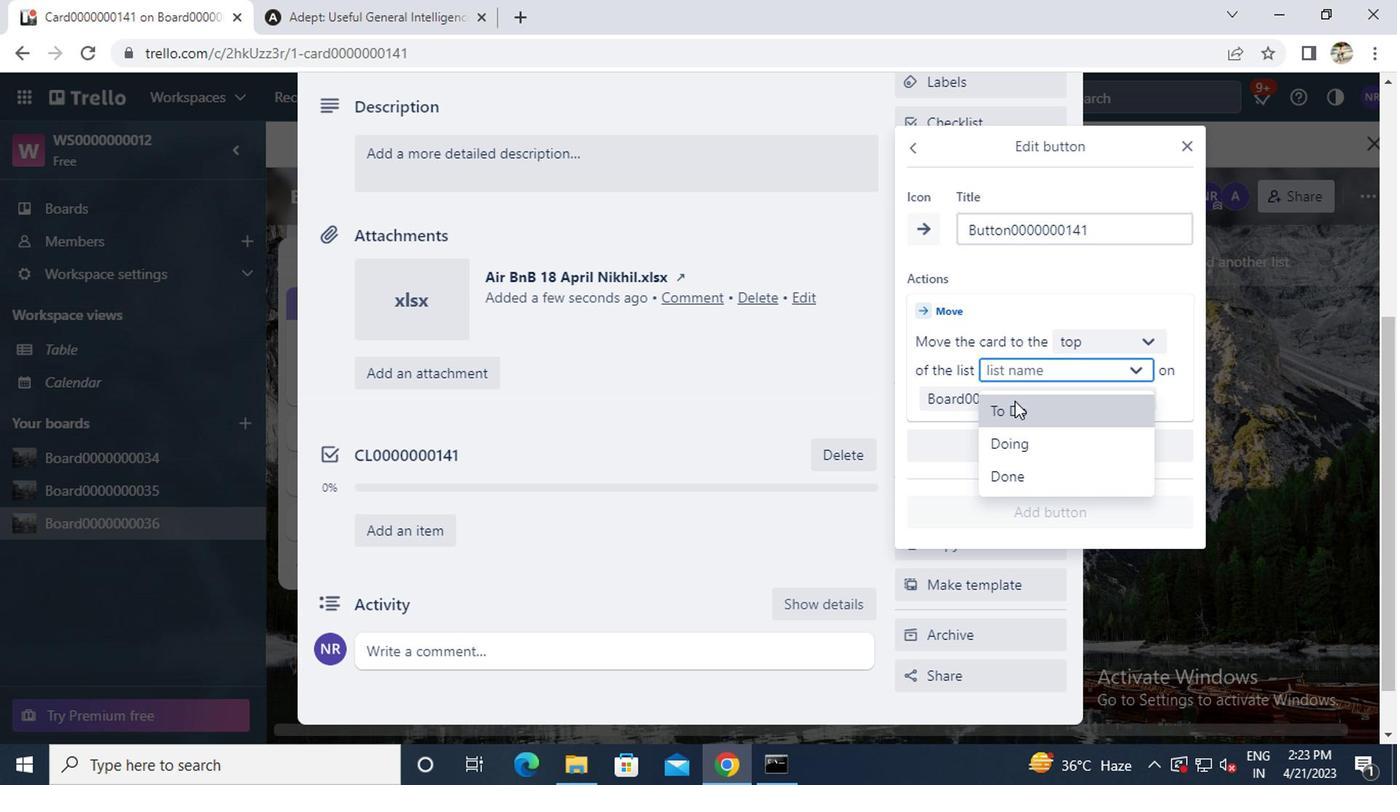 
Action: Mouse moved to (1006, 499)
Screenshot: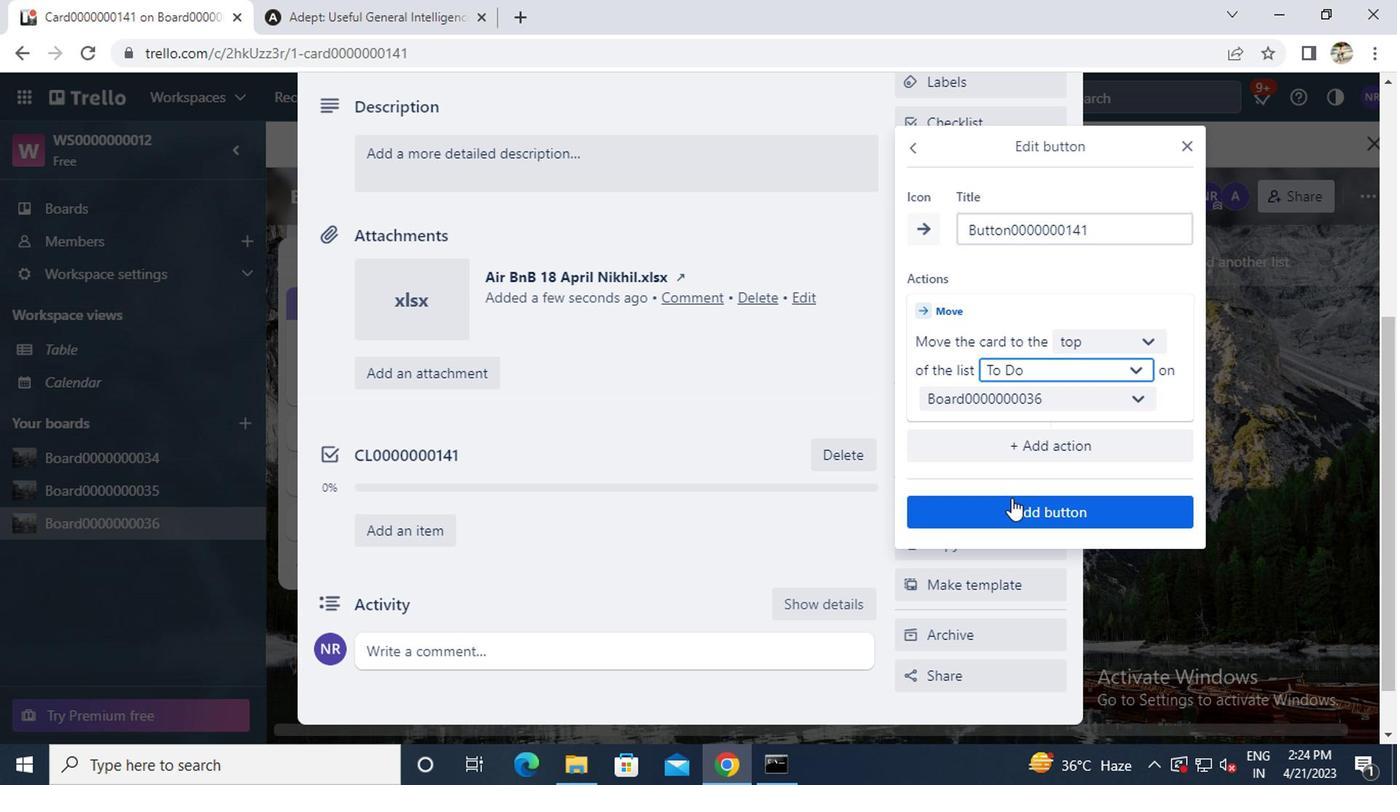 
Action: Mouse pressed left at (1006, 499)
Screenshot: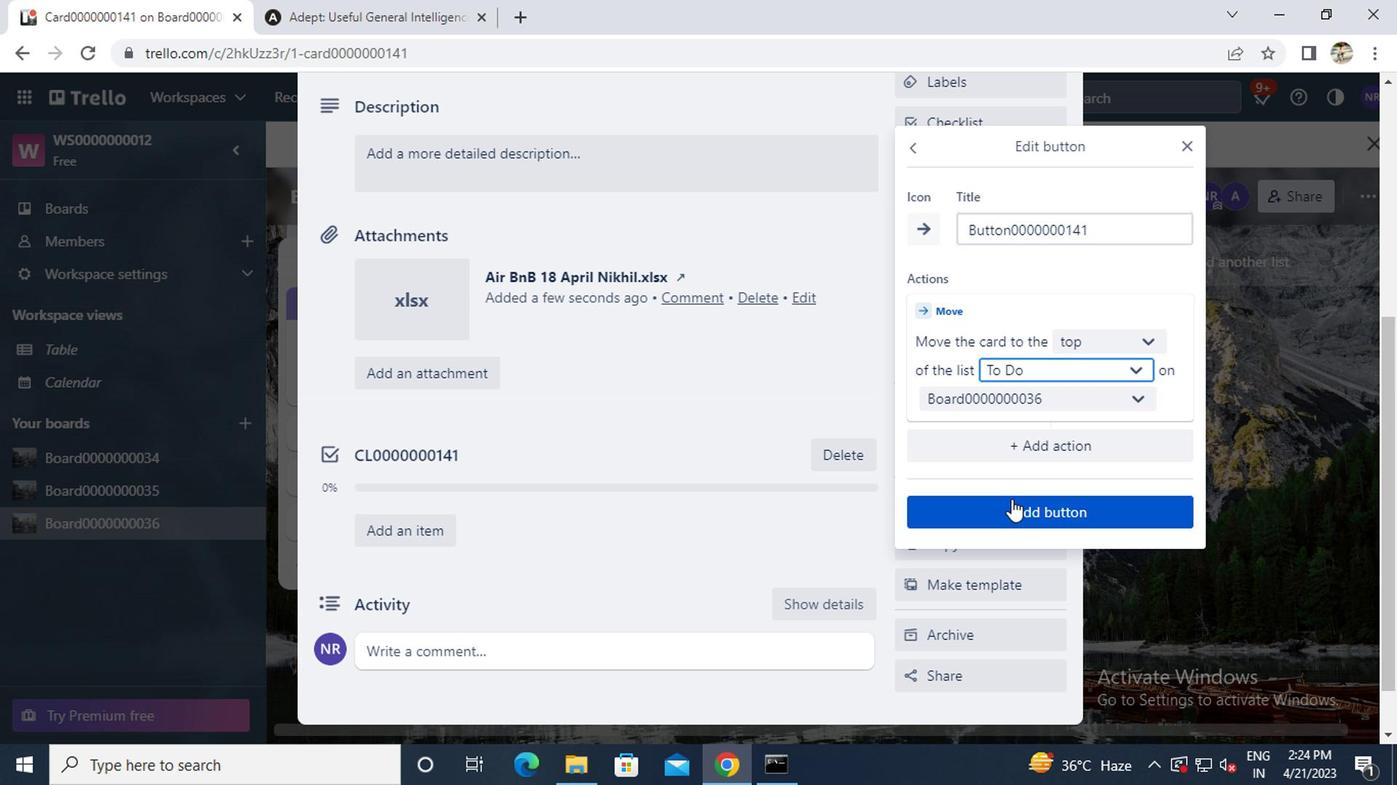 
Action: Mouse moved to (659, 177)
Screenshot: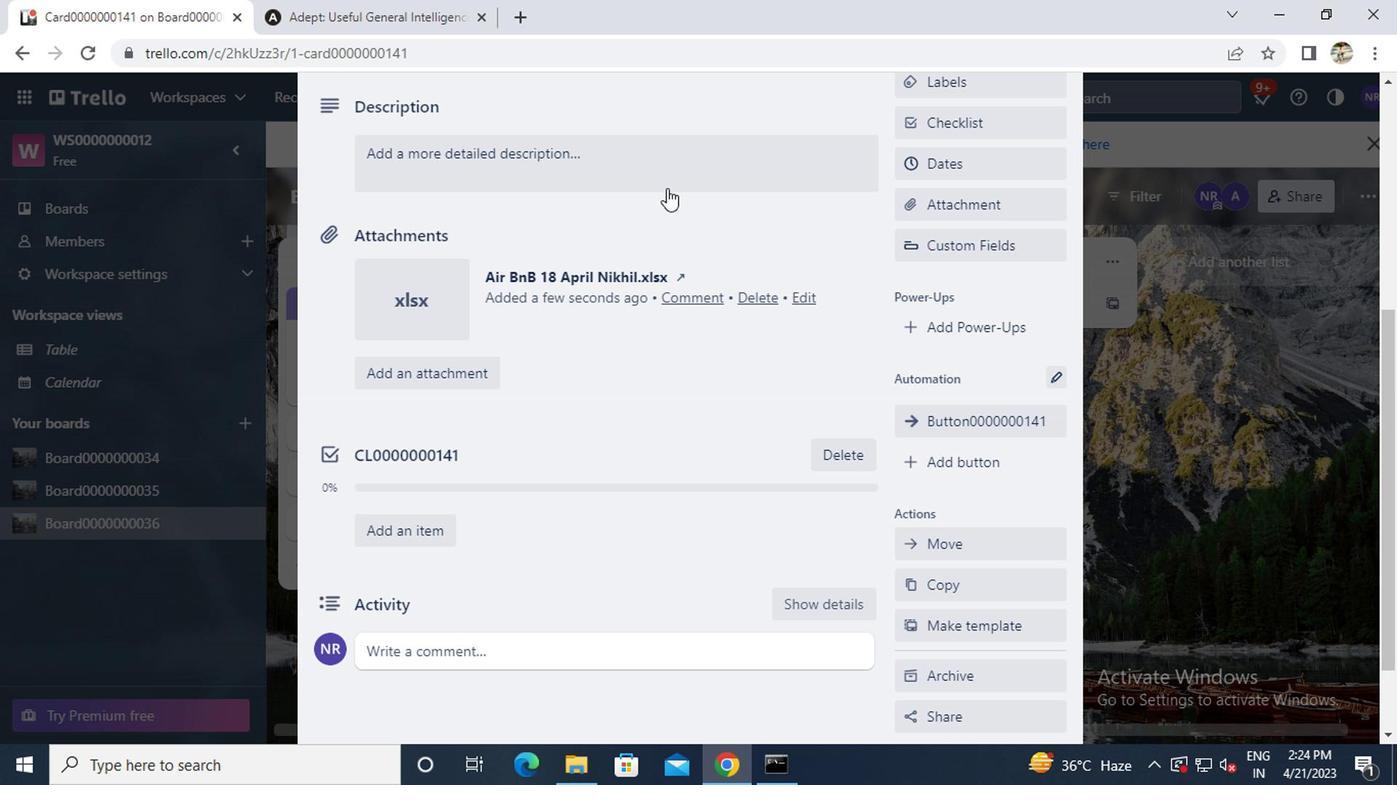 
Action: Mouse pressed left at (659, 177)
Screenshot: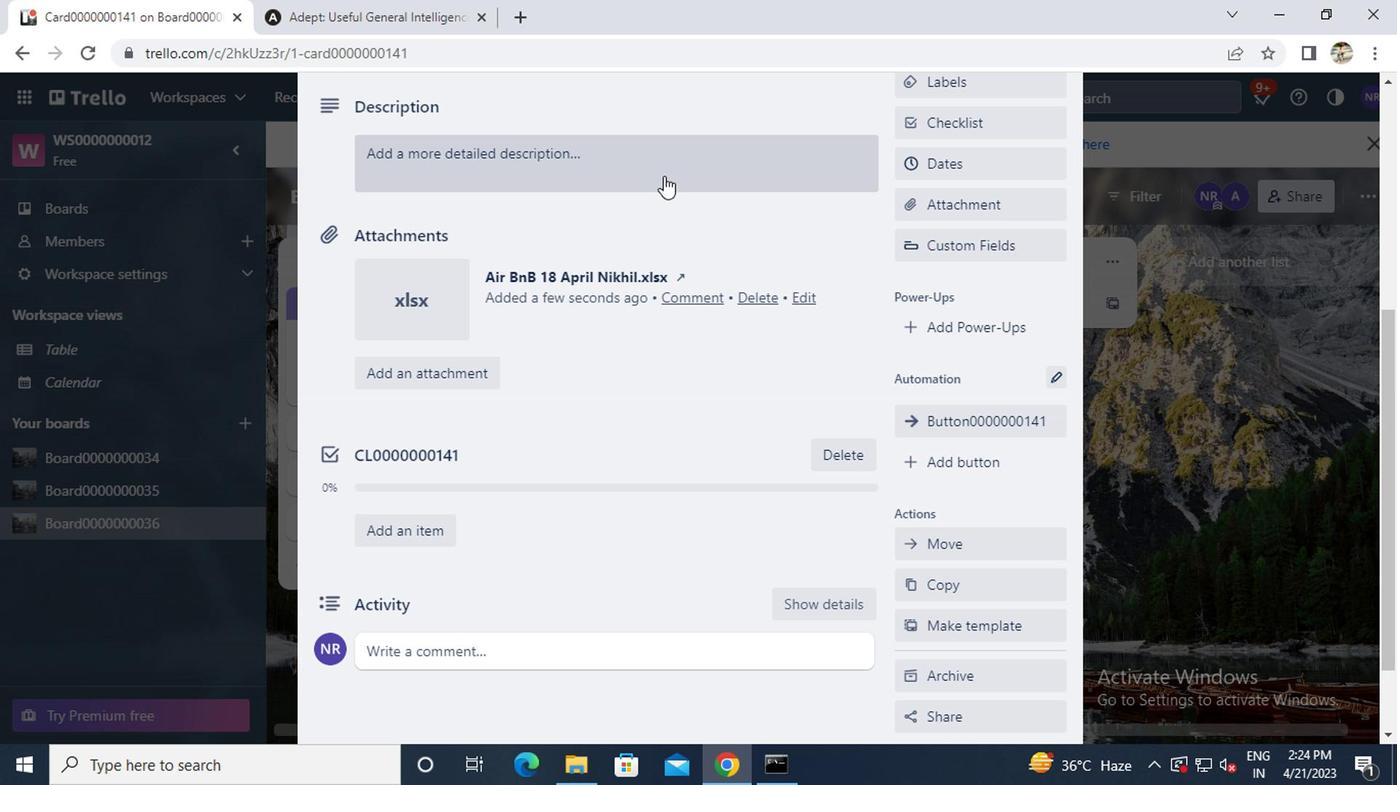 
Action: Key pressed <Key.caps_lock>ds0000000141
Screenshot: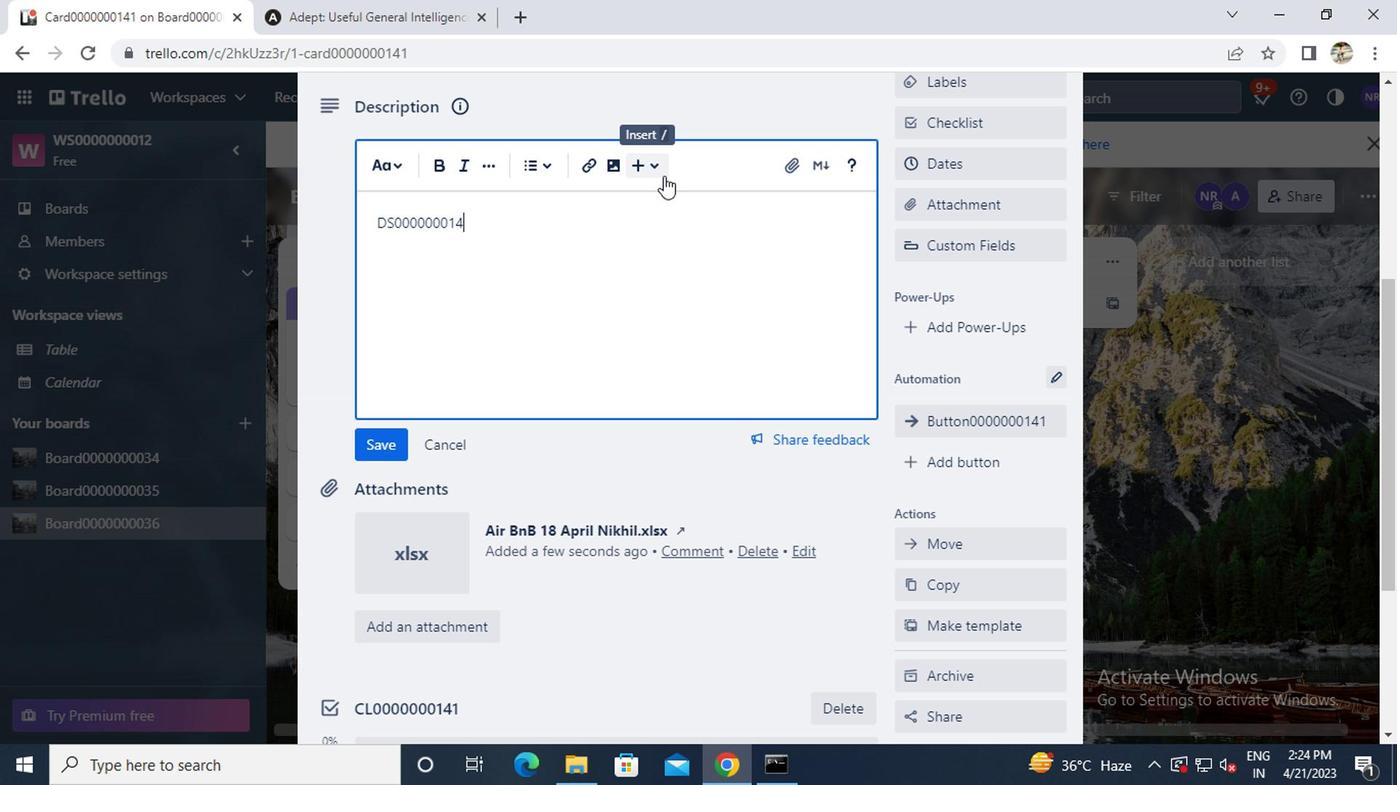 
Action: Mouse moved to (392, 436)
Screenshot: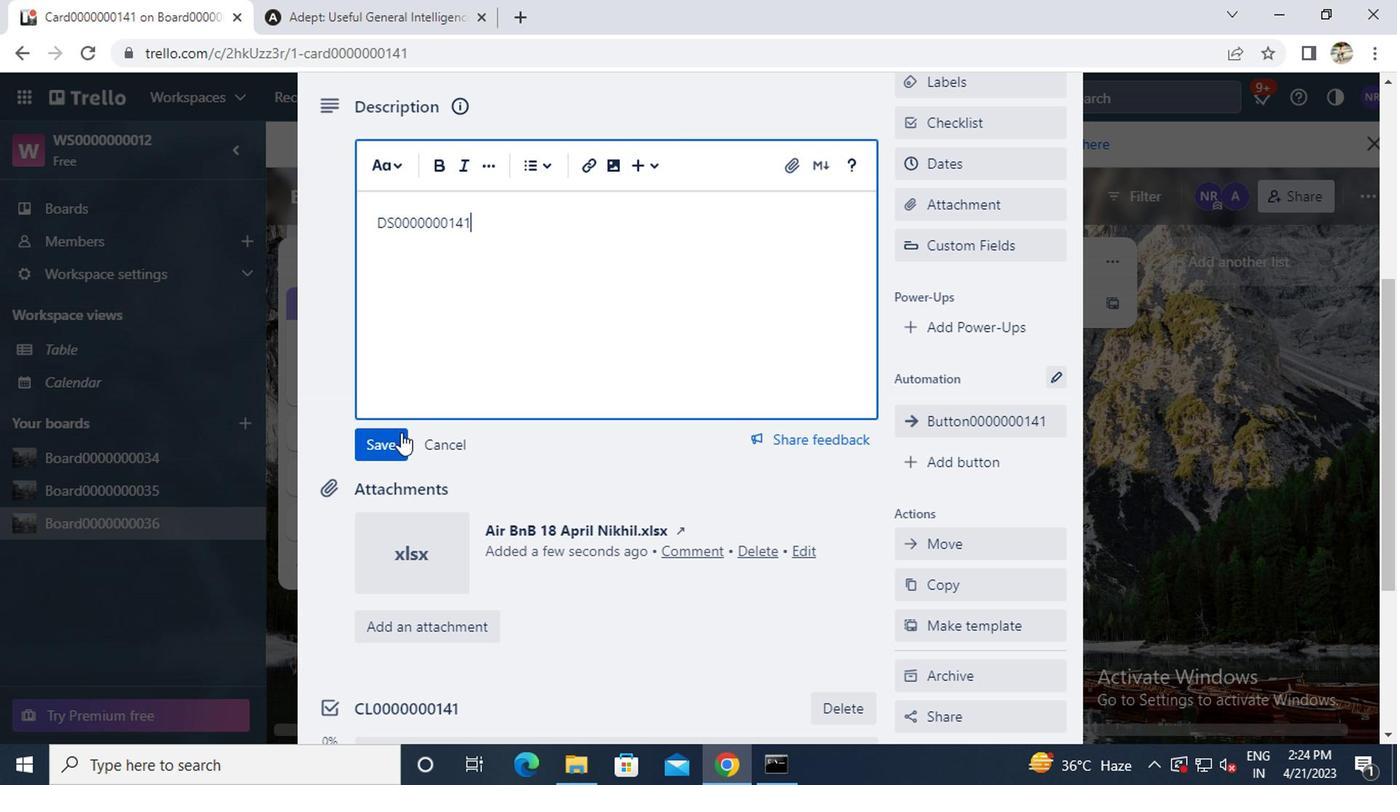 
Action: Mouse pressed left at (392, 436)
Screenshot: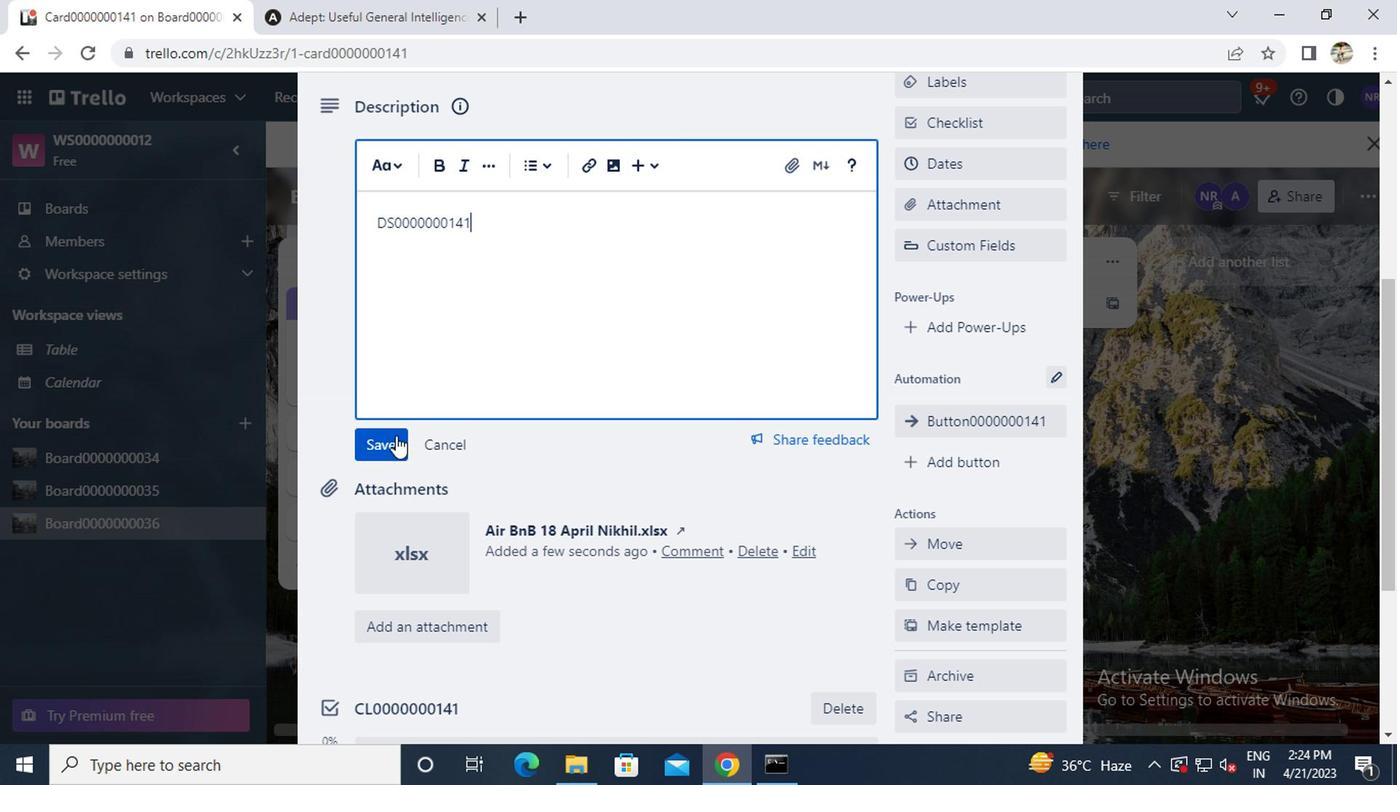 
Action: Mouse scrolled (392, 435) with delta (0, -1)
Screenshot: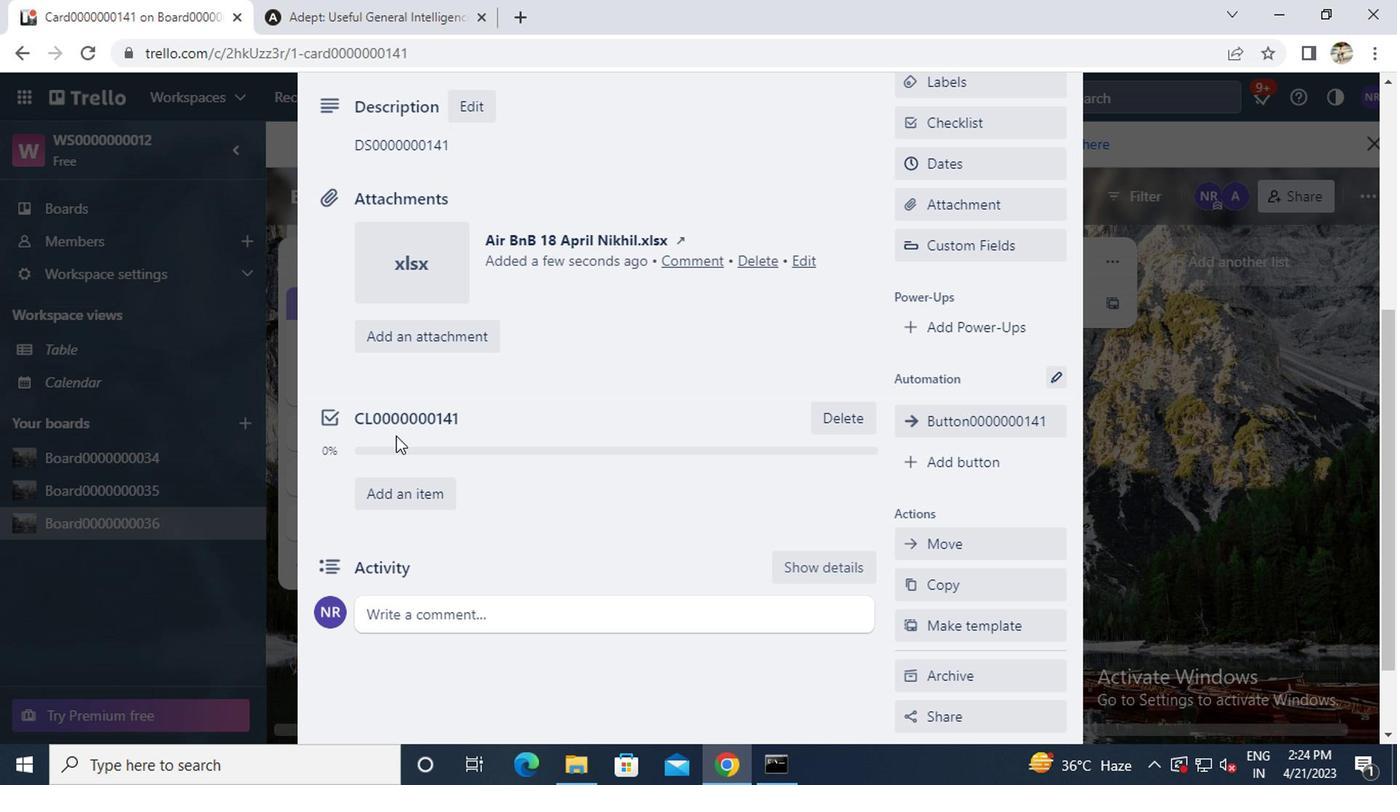 
Action: Mouse scrolled (392, 435) with delta (0, -1)
Screenshot: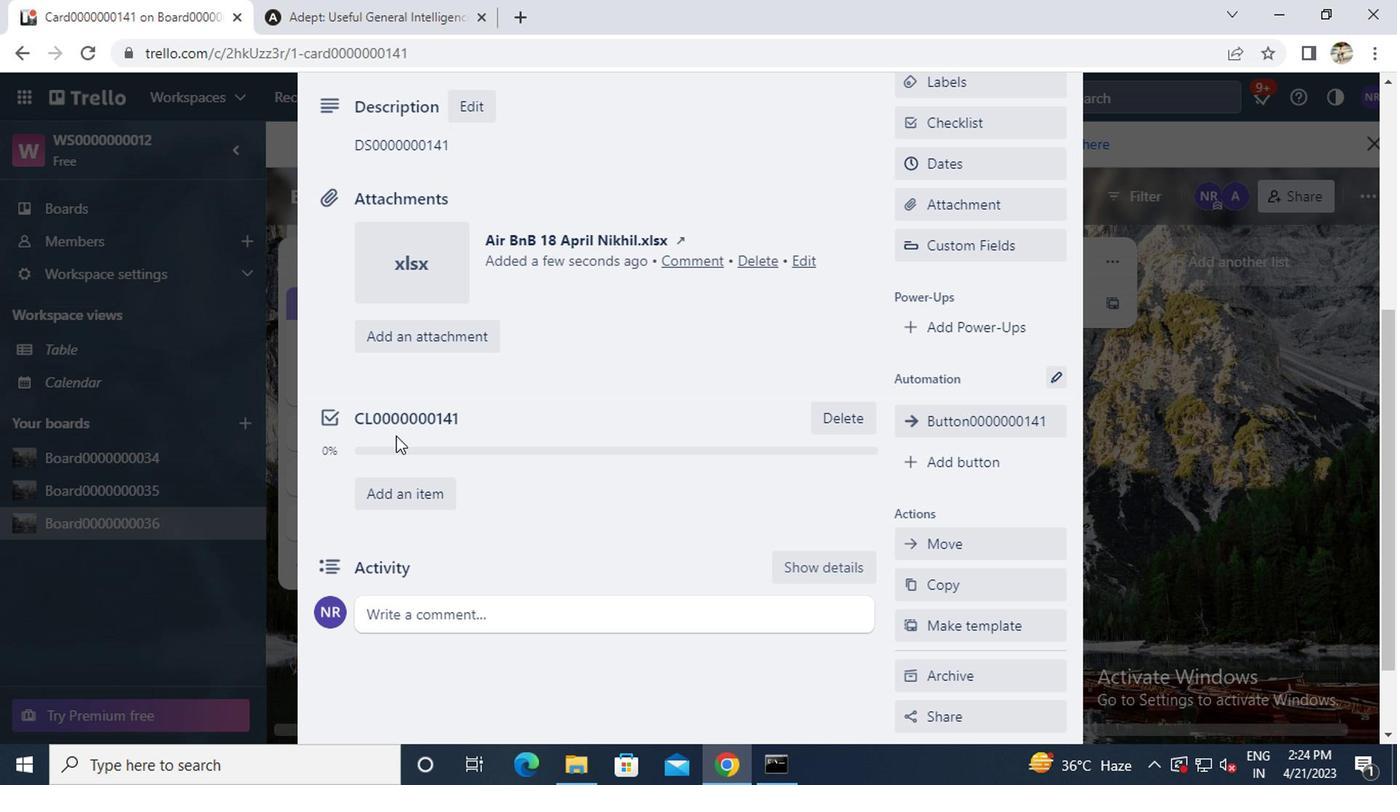 
Action: Mouse moved to (398, 502)
Screenshot: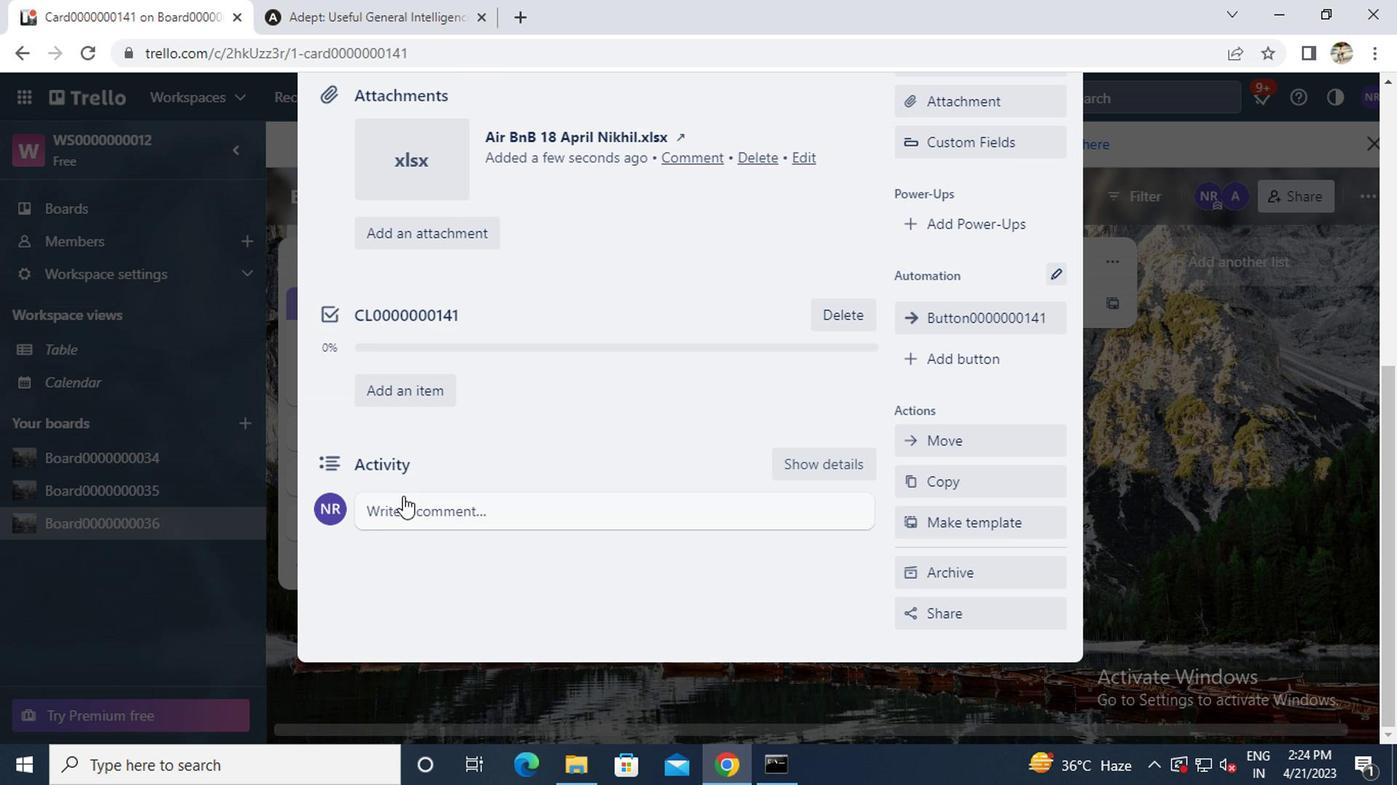 
Action: Mouse pressed left at (398, 502)
Screenshot: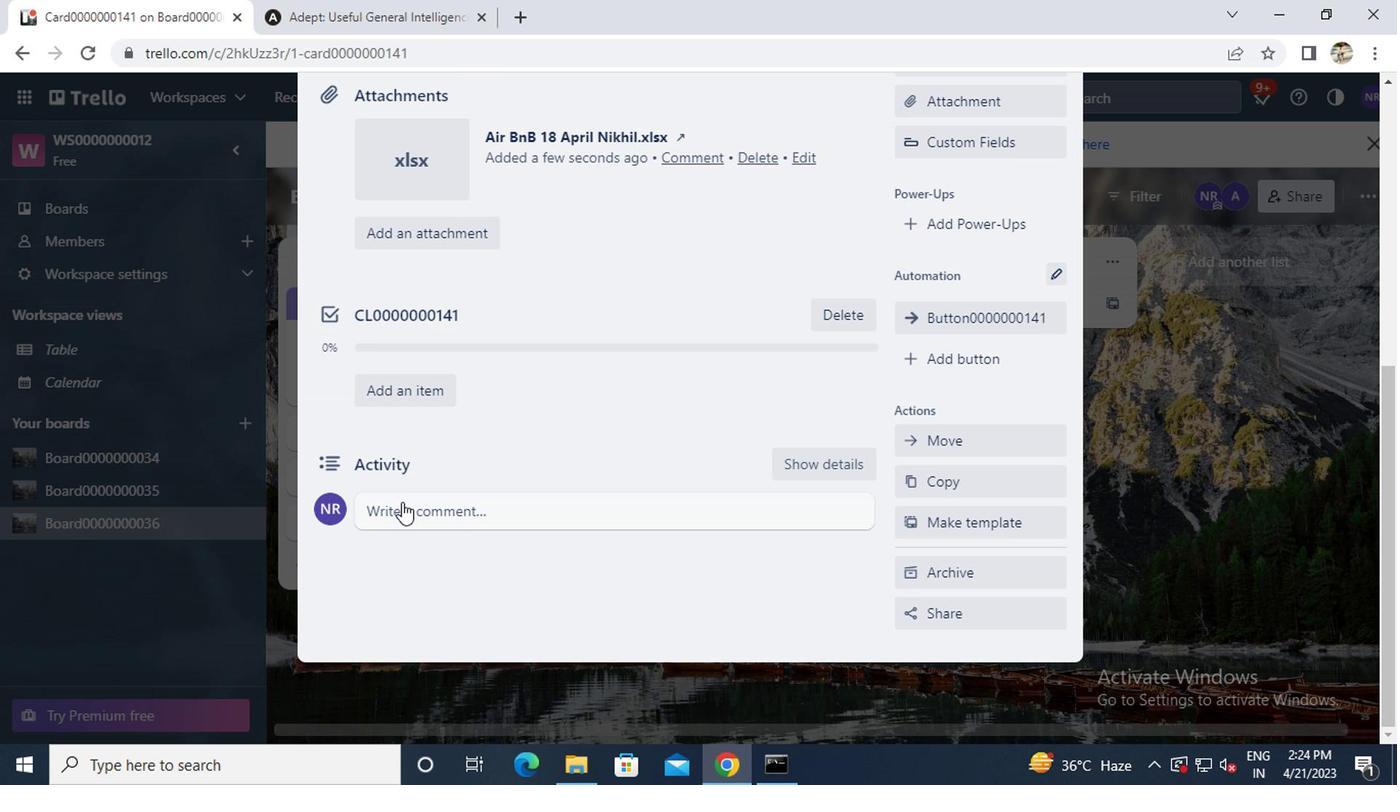 
Action: Key pressed cmooo<Key.backspace><Key.backspace><Key.backspace>0000000141
Screenshot: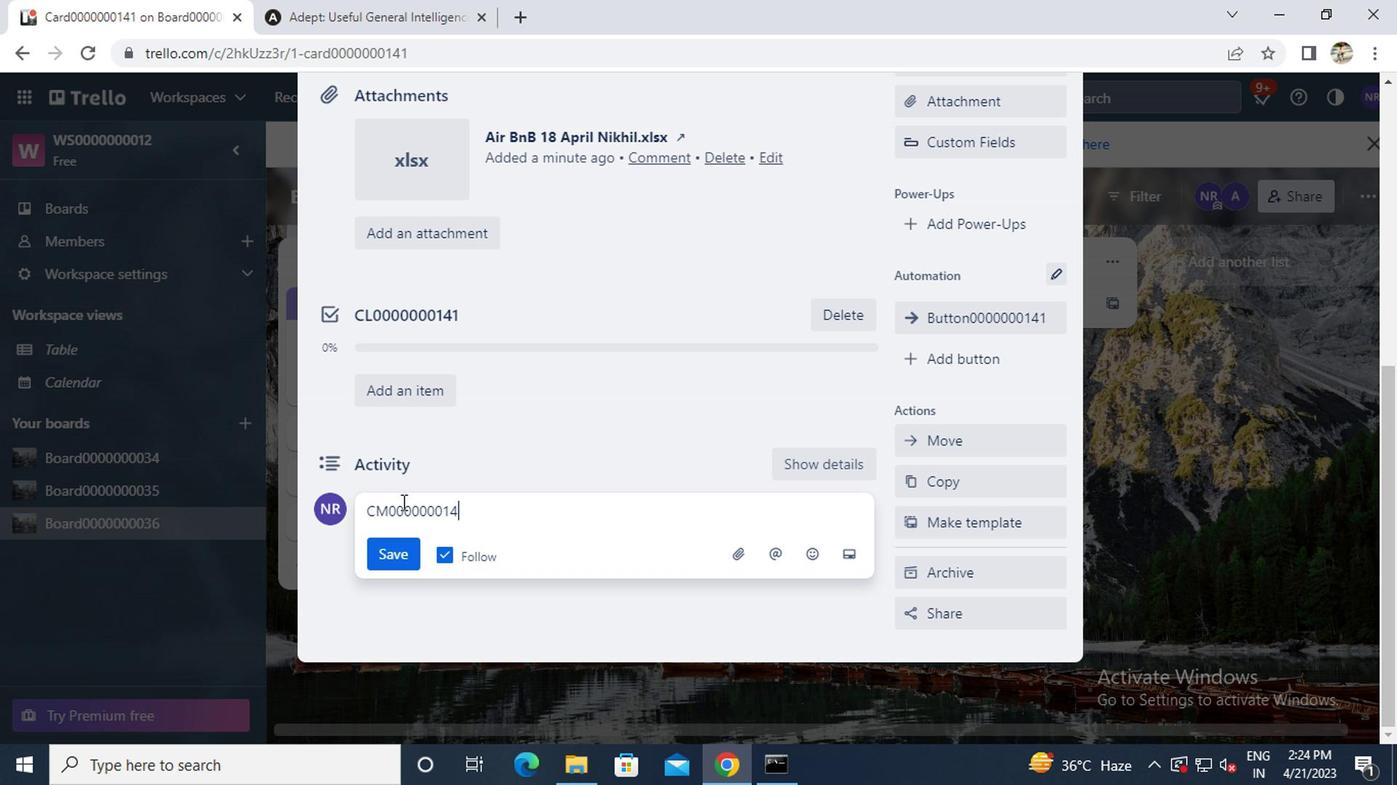 
Action: Mouse moved to (387, 563)
Screenshot: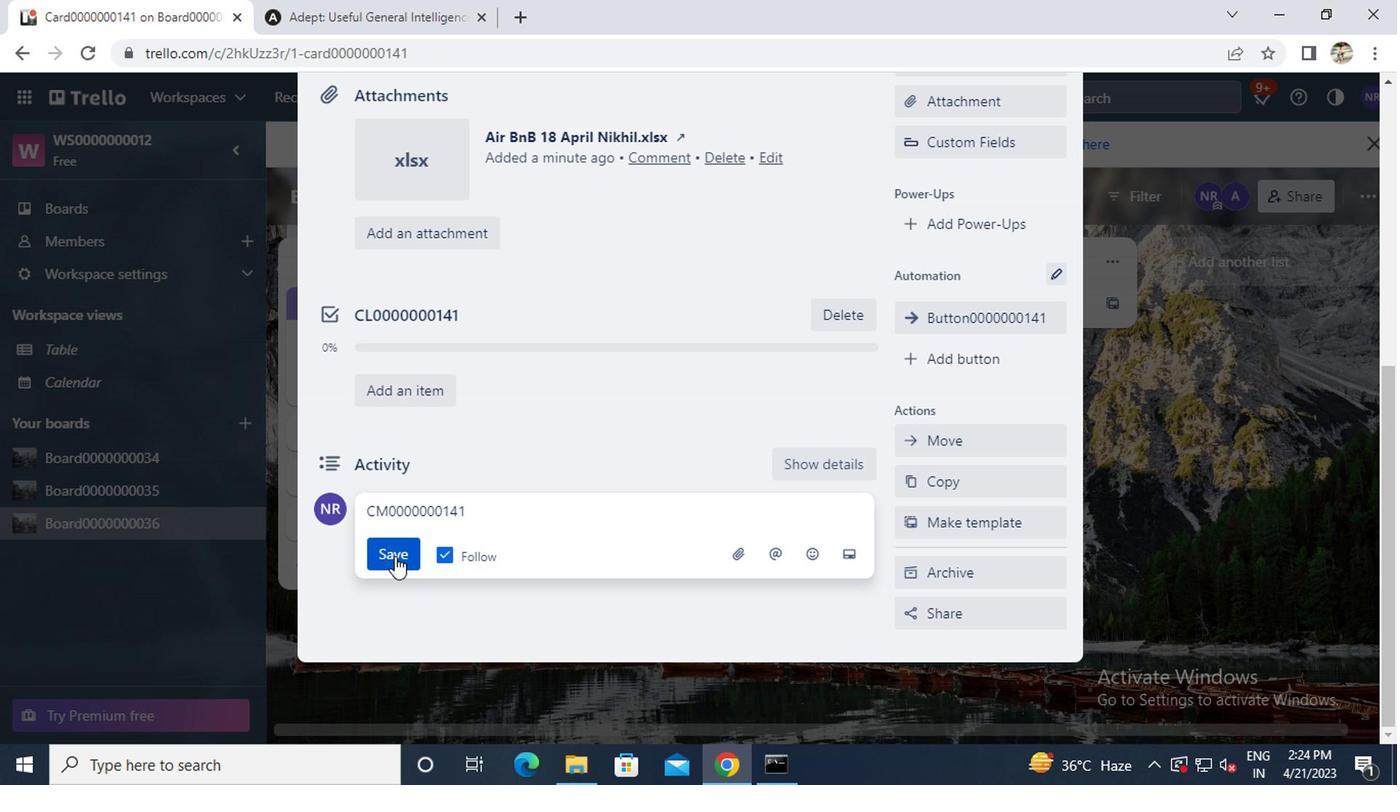 
Action: Mouse pressed left at (387, 563)
Screenshot: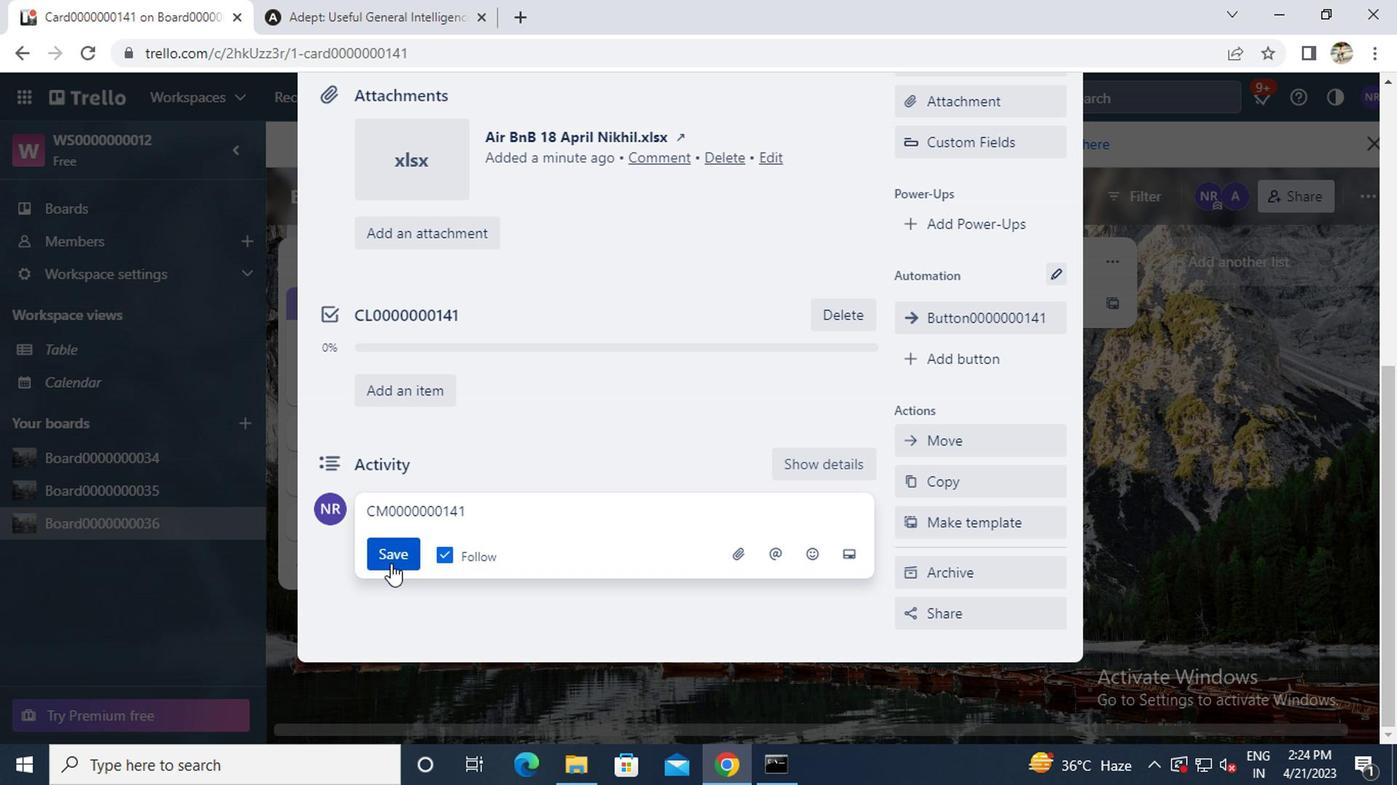 
Action: Mouse scrolled (387, 564) with delta (0, 0)
Screenshot: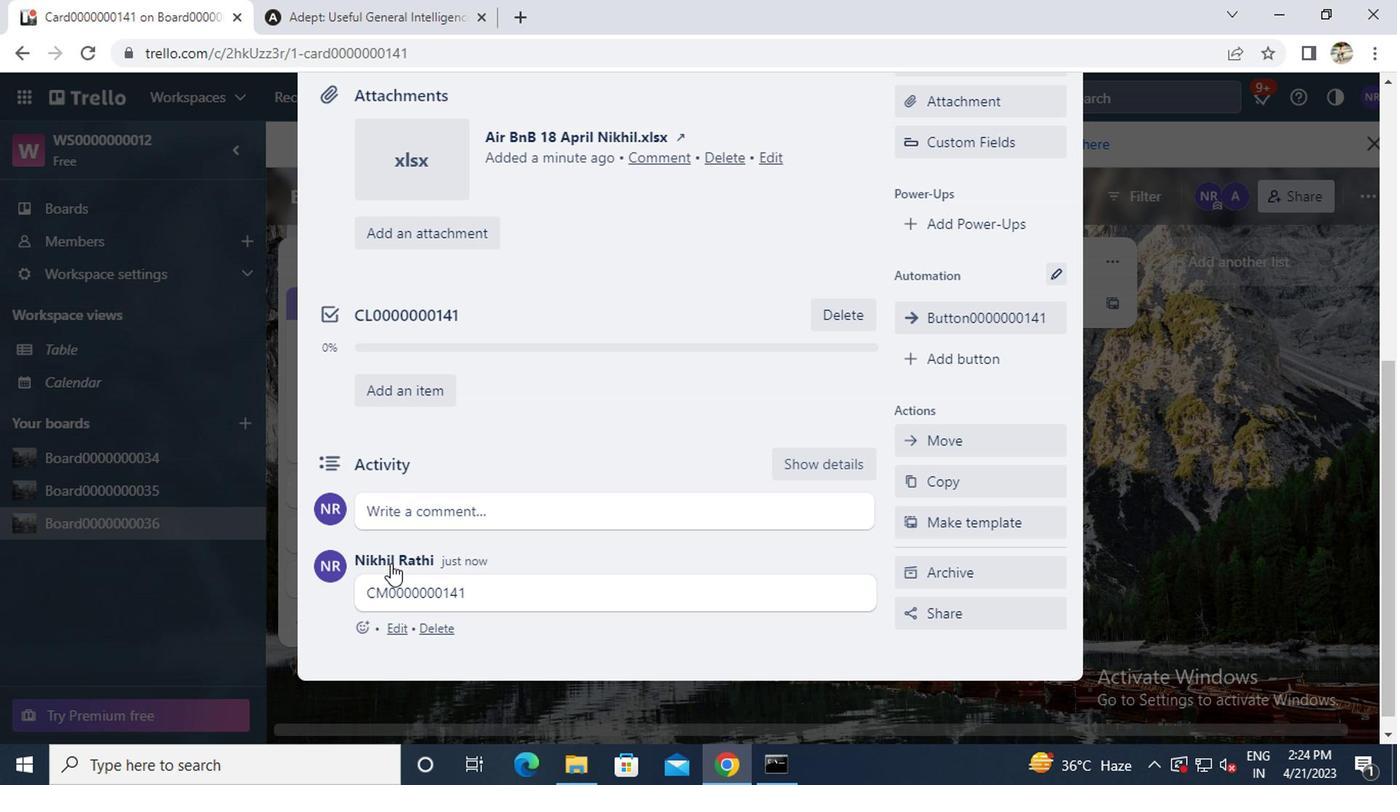 
Action: Mouse scrolled (387, 564) with delta (0, 0)
Screenshot: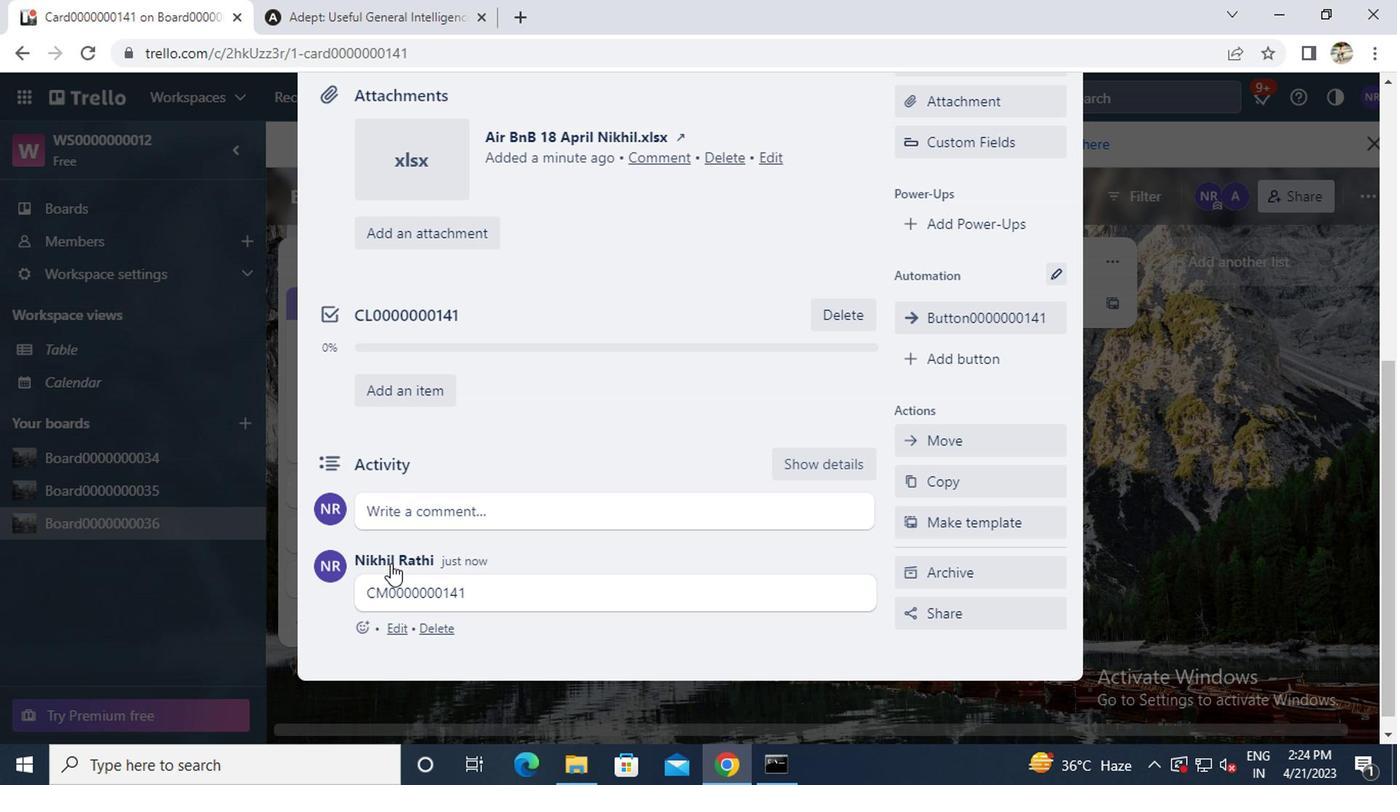 
Action: Mouse scrolled (387, 564) with delta (0, 0)
Screenshot: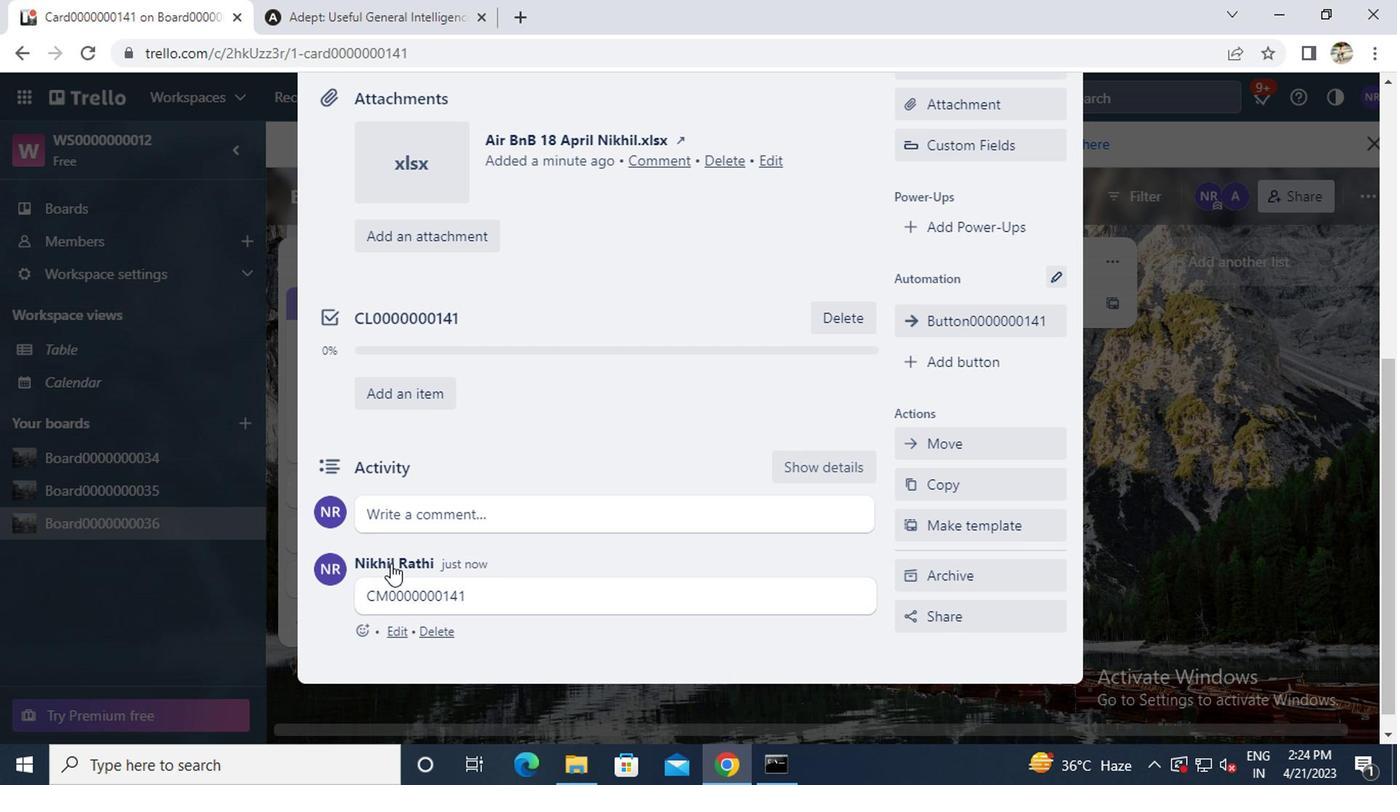 
Action: Mouse scrolled (387, 564) with delta (0, 0)
Screenshot: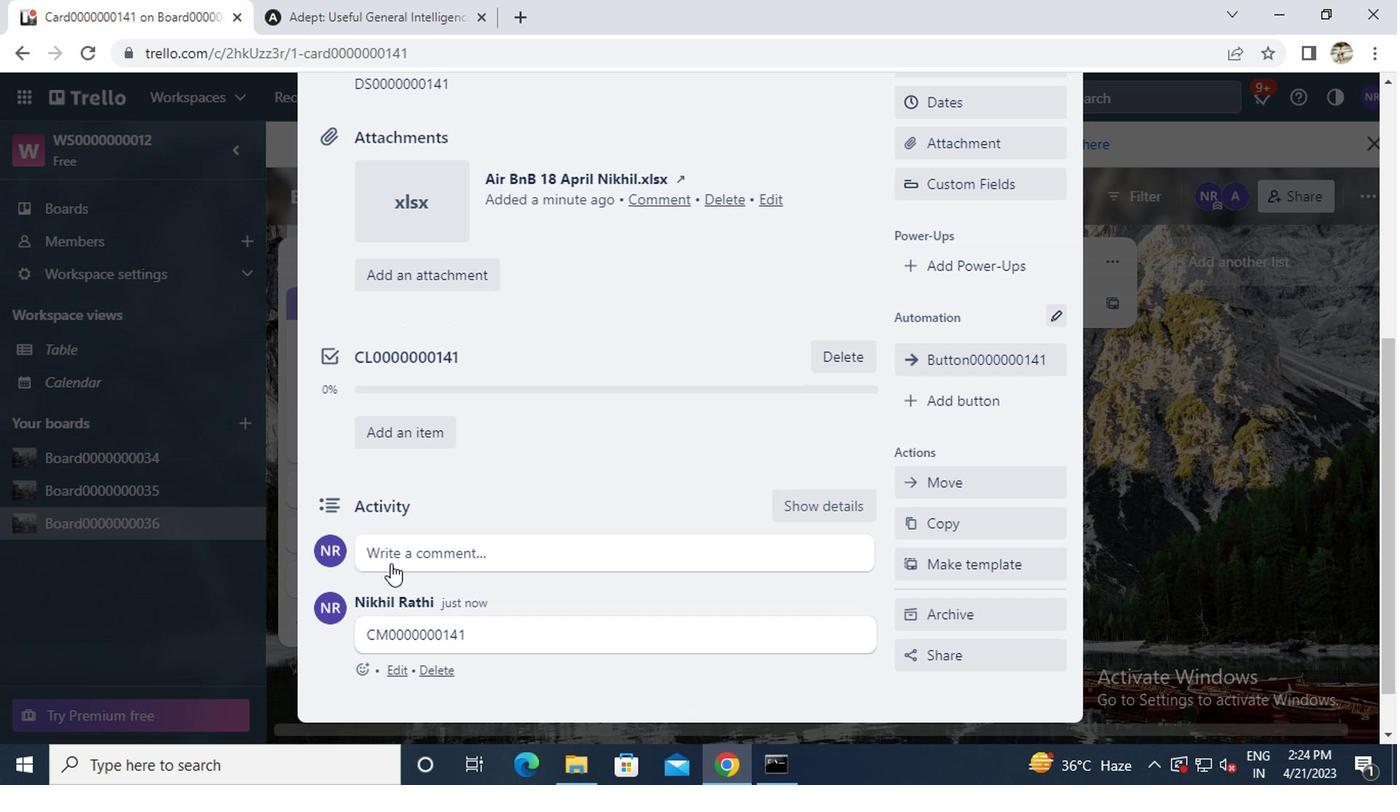 
Action: Mouse scrolled (387, 564) with delta (0, 0)
Screenshot: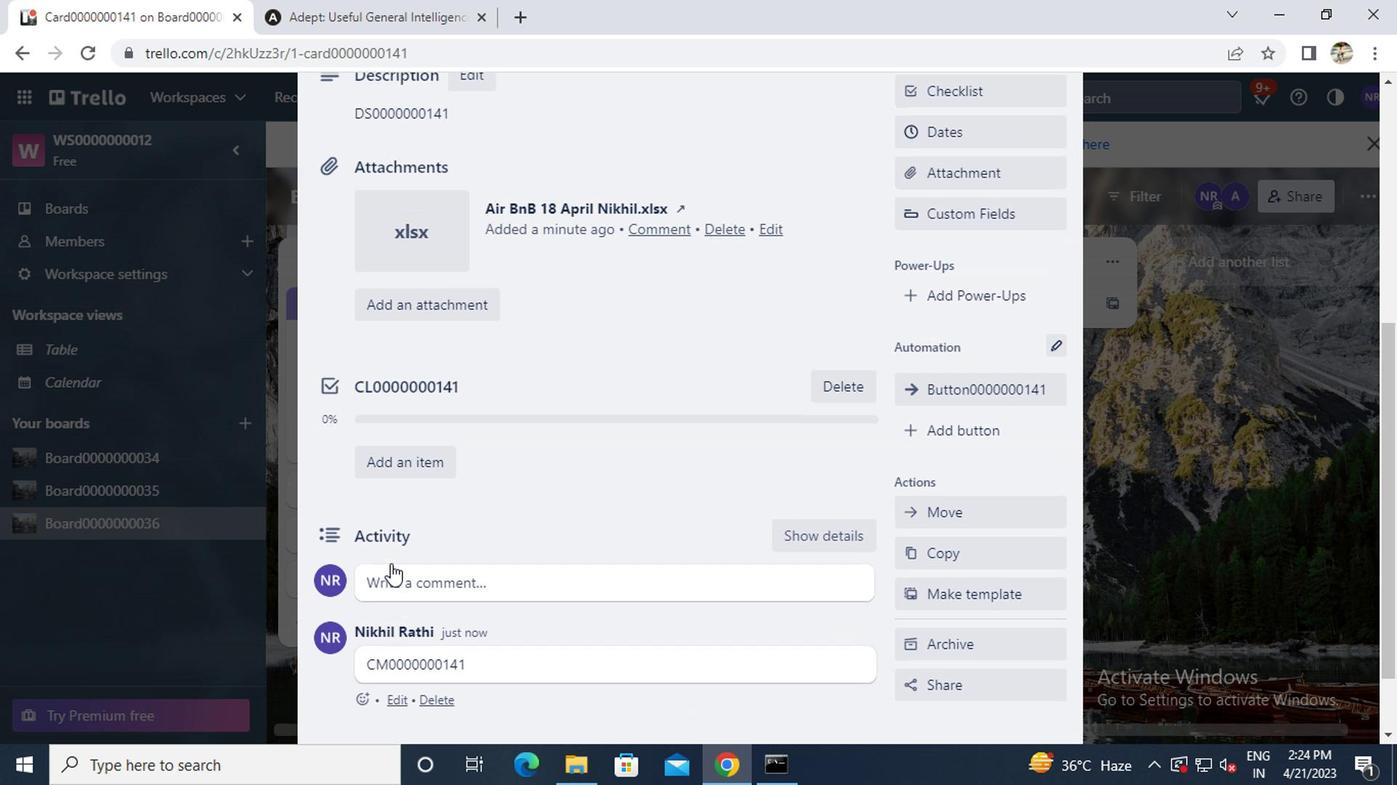 
Action: Mouse scrolled (387, 564) with delta (0, 0)
Screenshot: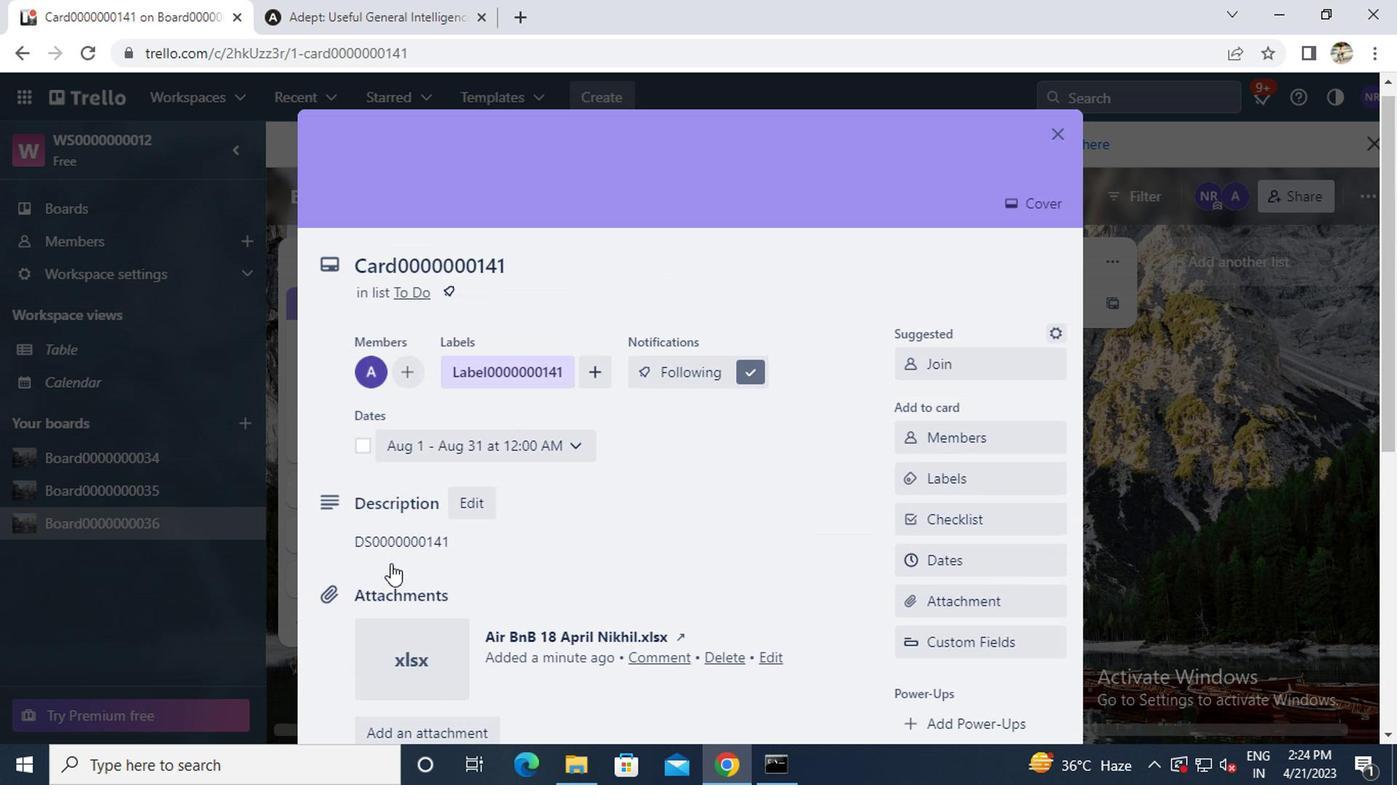 
Action: Mouse scrolled (387, 564) with delta (0, 0)
Screenshot: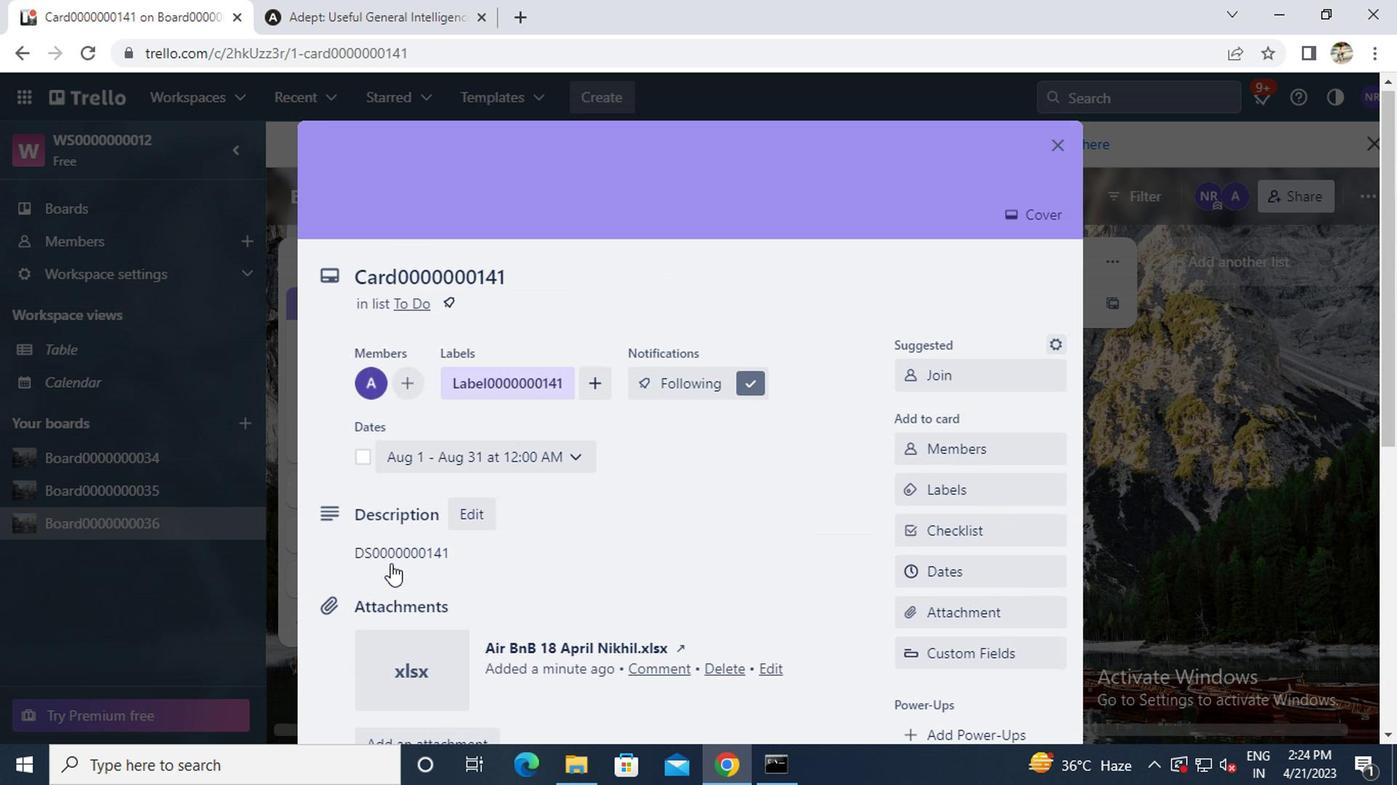 
Action: Mouse scrolled (387, 564) with delta (0, 0)
Screenshot: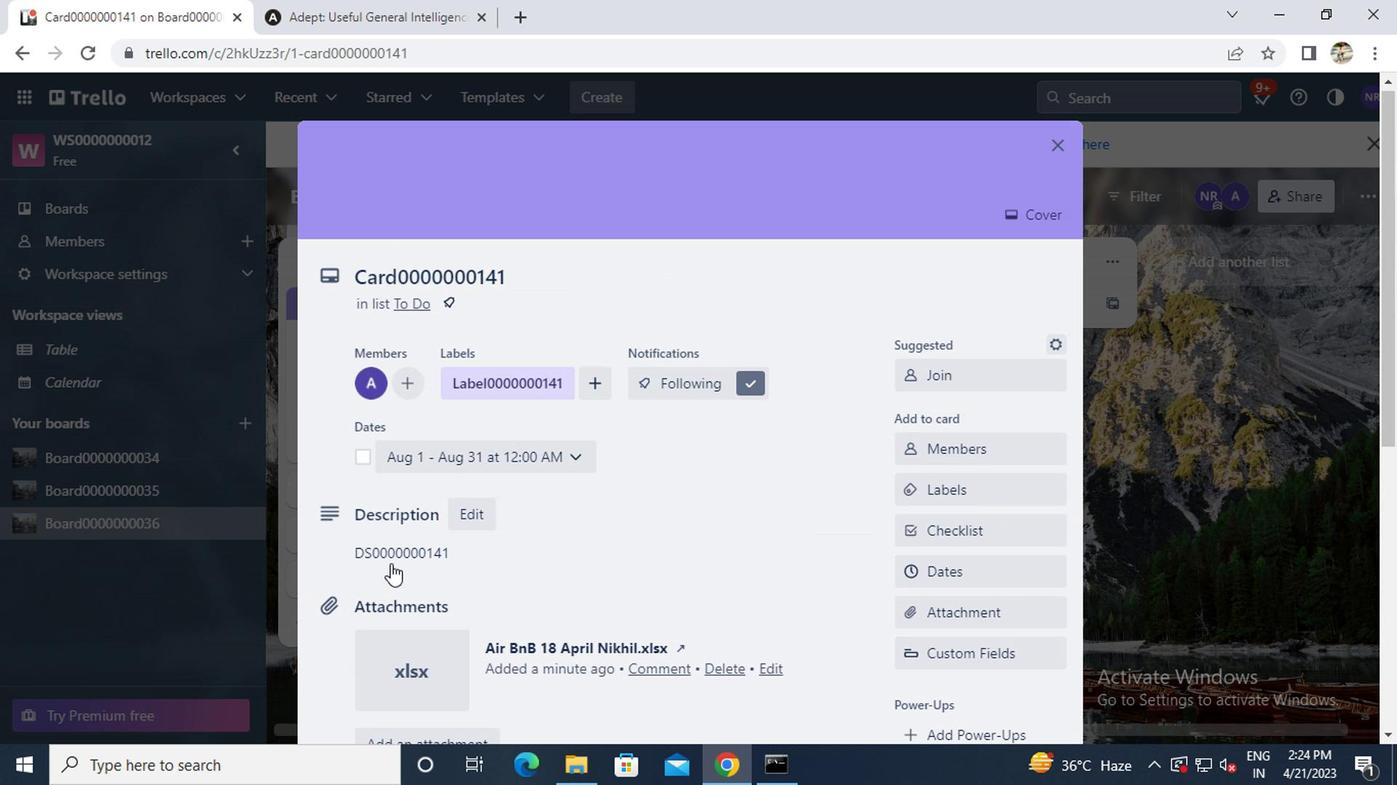 
Action: Mouse moved to (1047, 138)
Screenshot: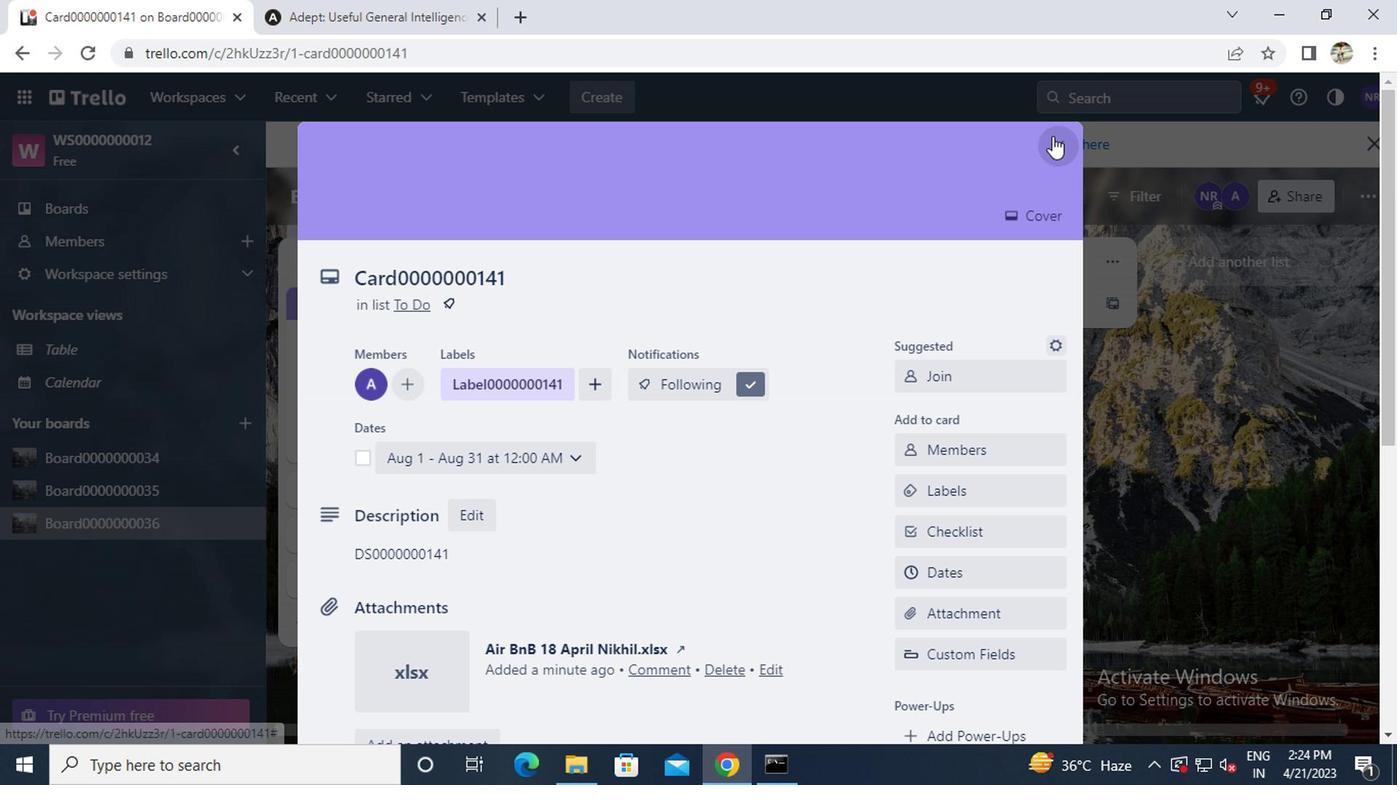 
Action: Mouse pressed left at (1047, 138)
Screenshot: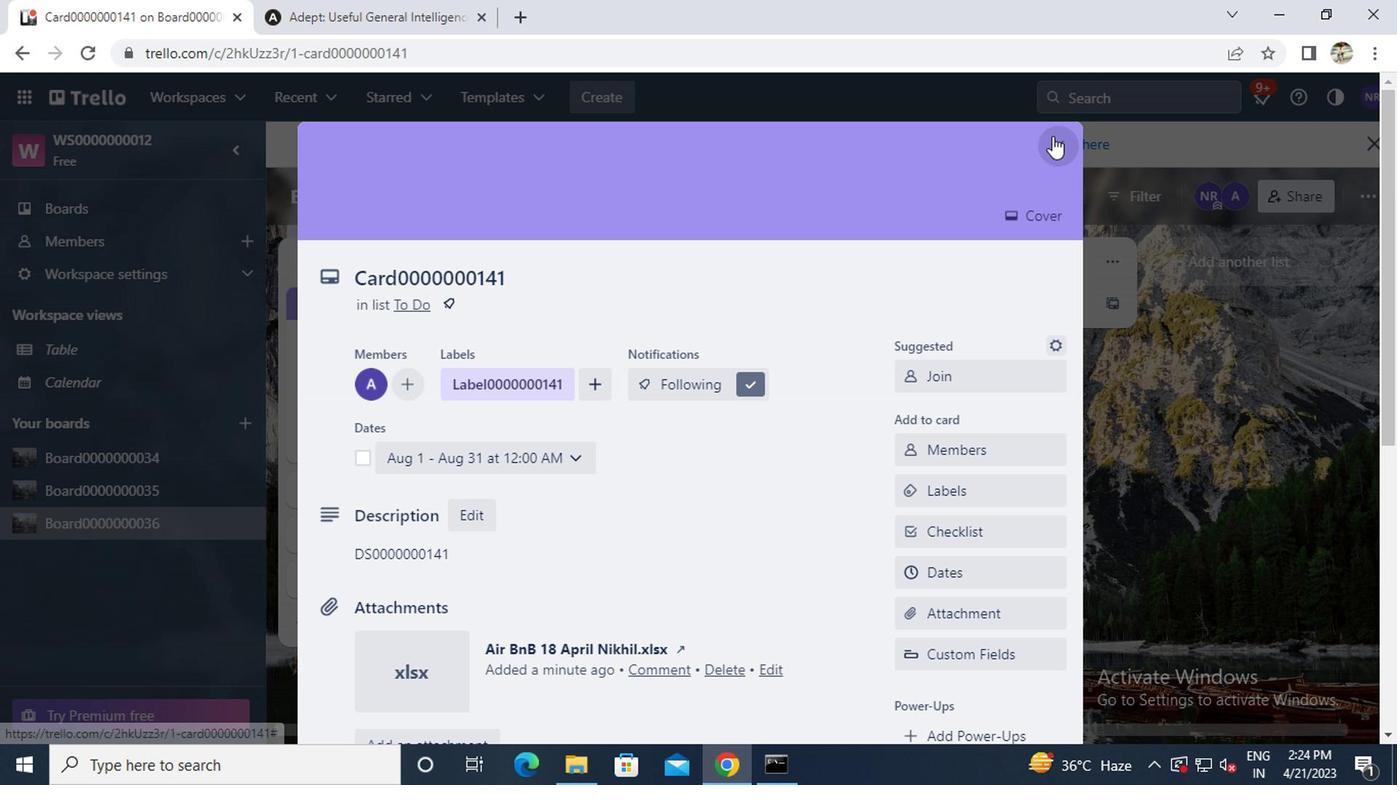 
